 Task: Create a due date automation trigger when advanced on, on the monday of the week before a card is due add dates starting this month at 11:00 AM.
Action: Mouse moved to (983, 307)
Screenshot: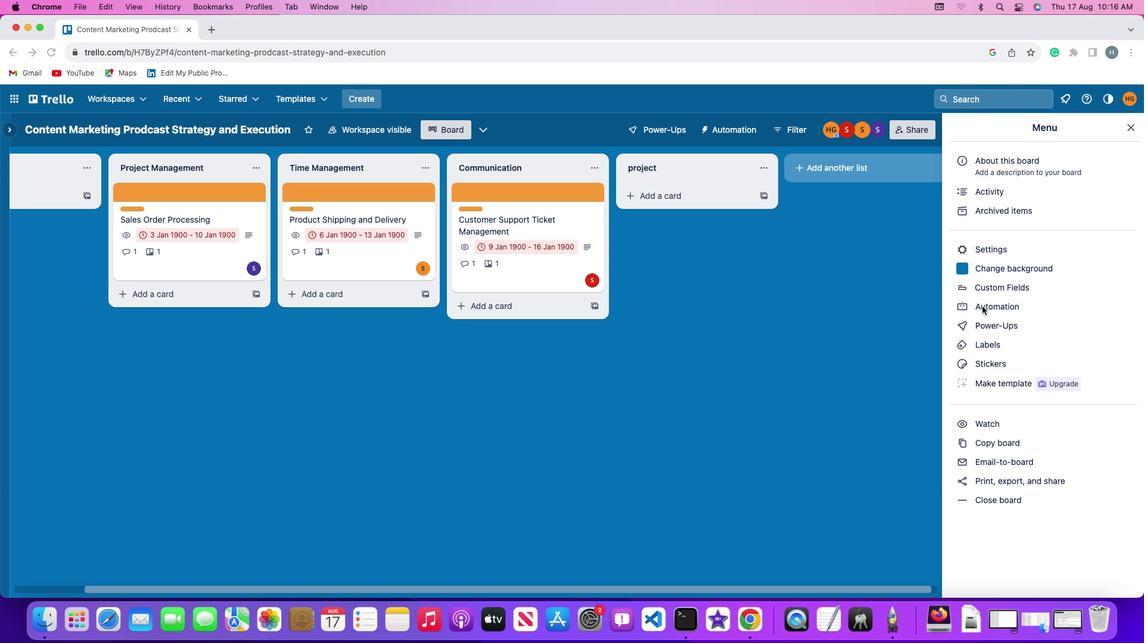 
Action: Mouse pressed left at (983, 307)
Screenshot: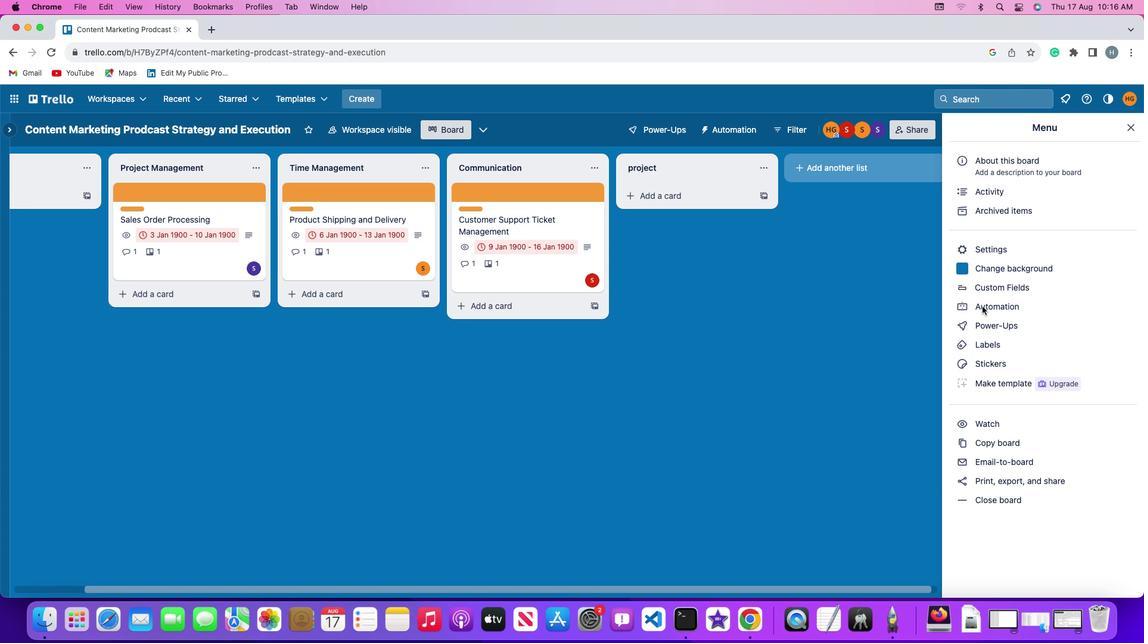 
Action: Mouse pressed left at (983, 307)
Screenshot: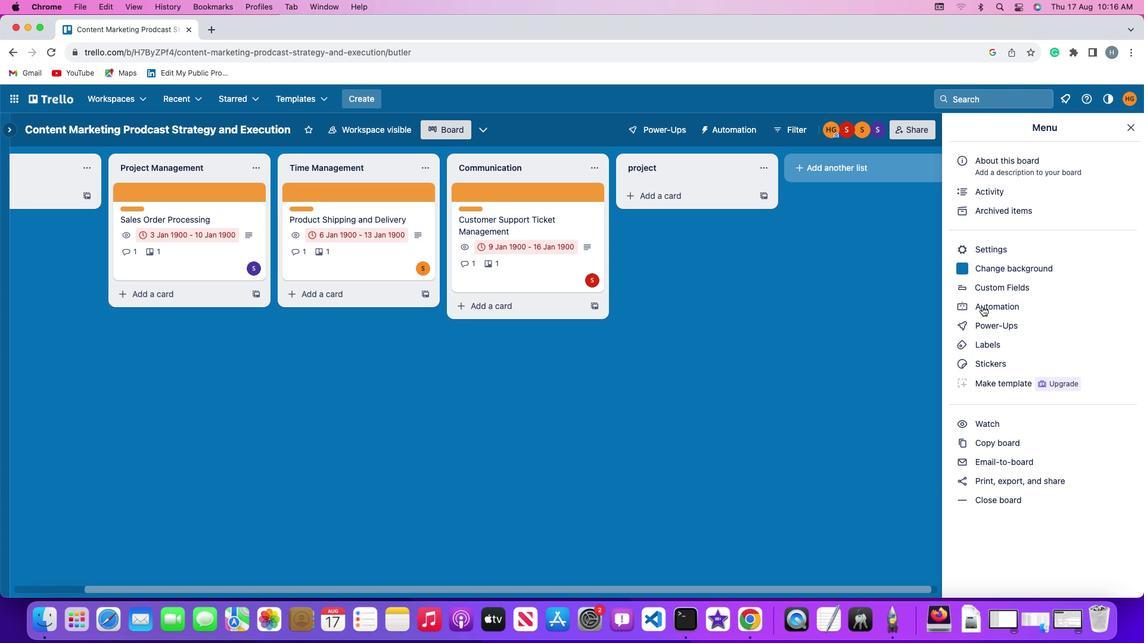 
Action: Mouse moved to (94, 282)
Screenshot: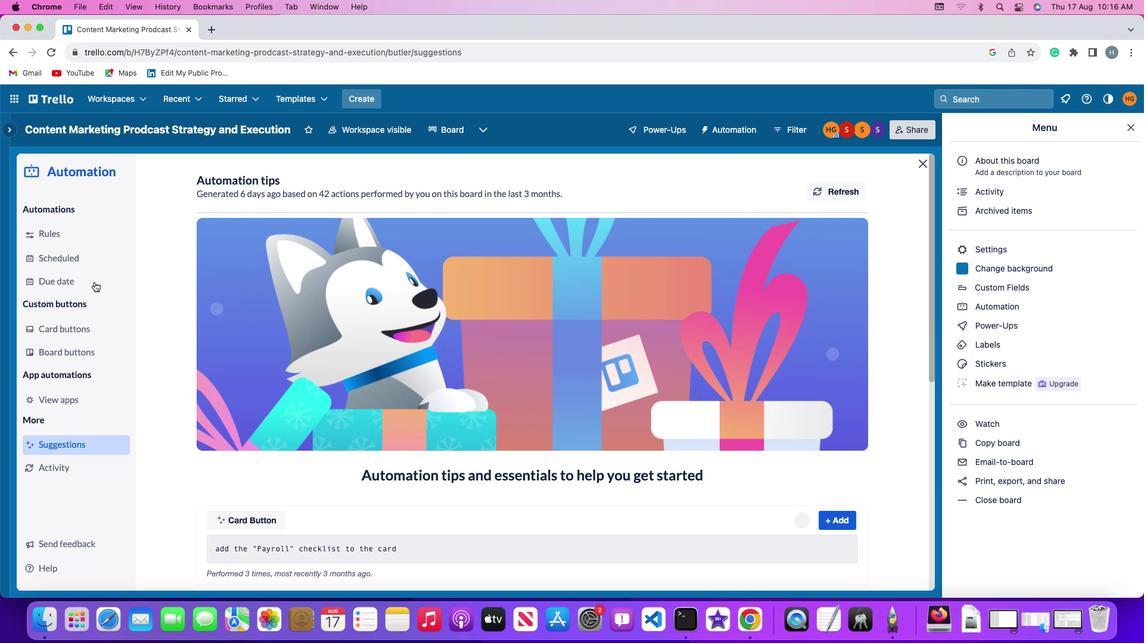 
Action: Mouse pressed left at (94, 282)
Screenshot: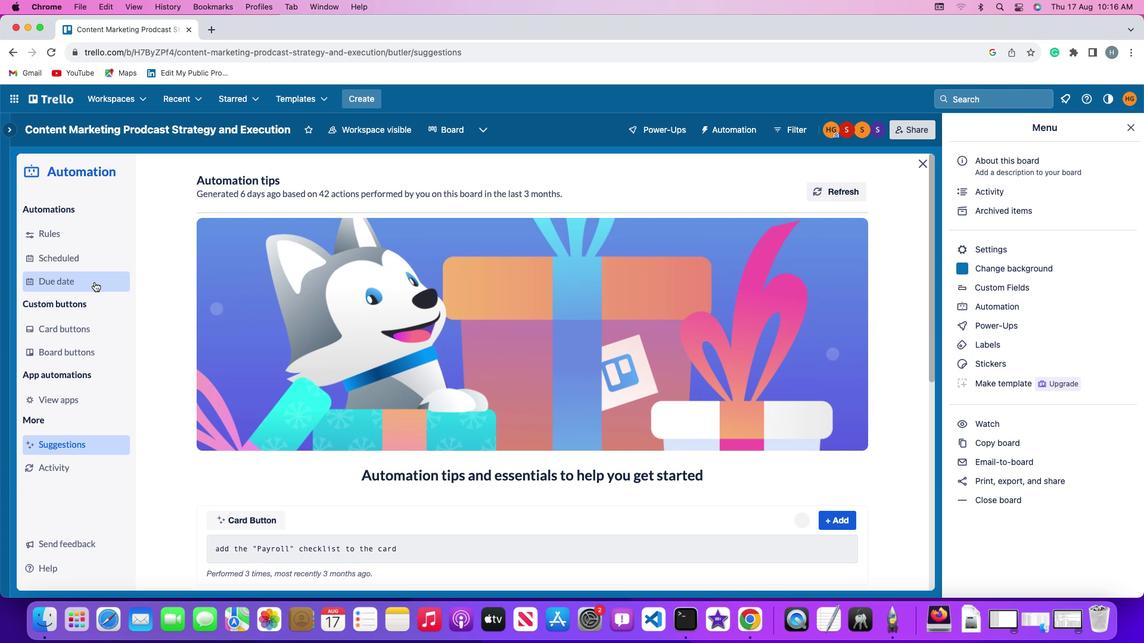 
Action: Mouse moved to (795, 186)
Screenshot: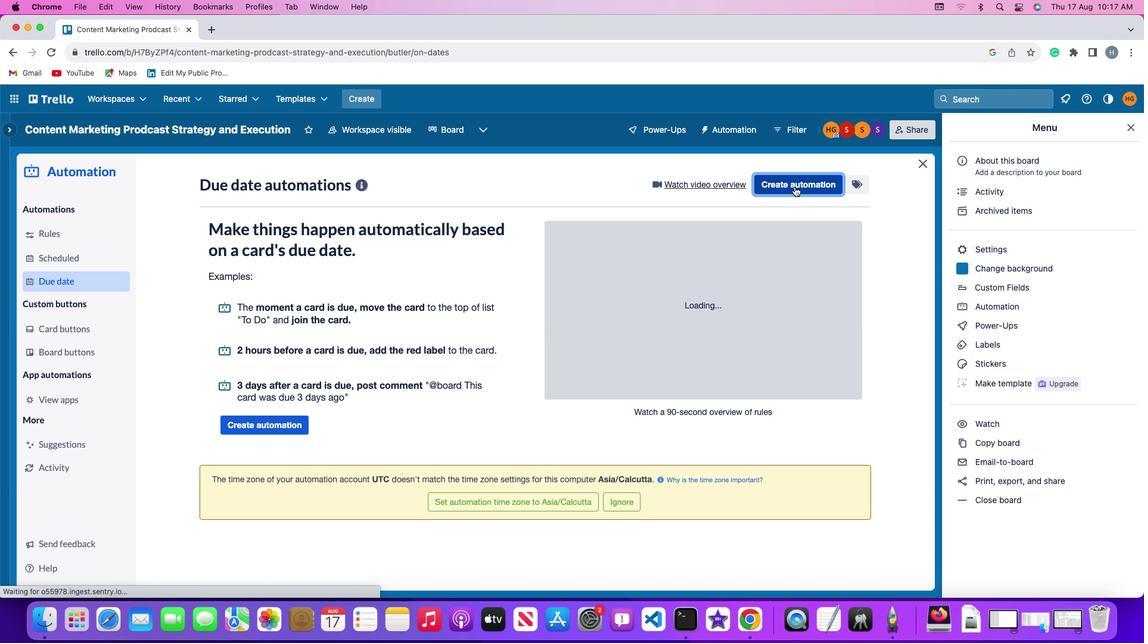 
Action: Mouse pressed left at (795, 186)
Screenshot: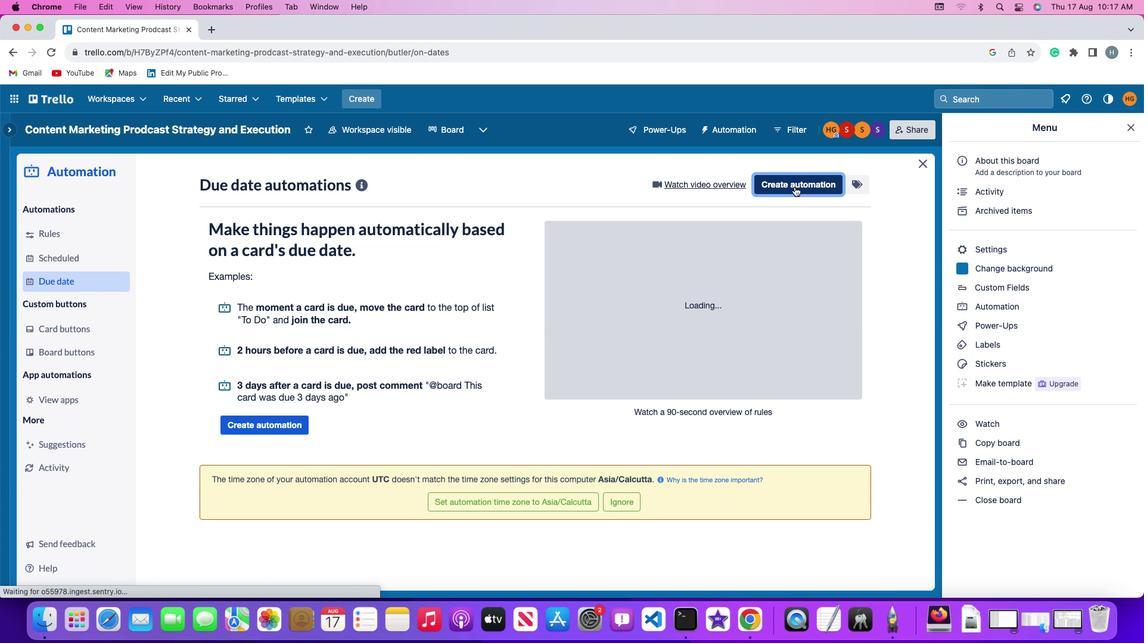 
Action: Mouse moved to (216, 296)
Screenshot: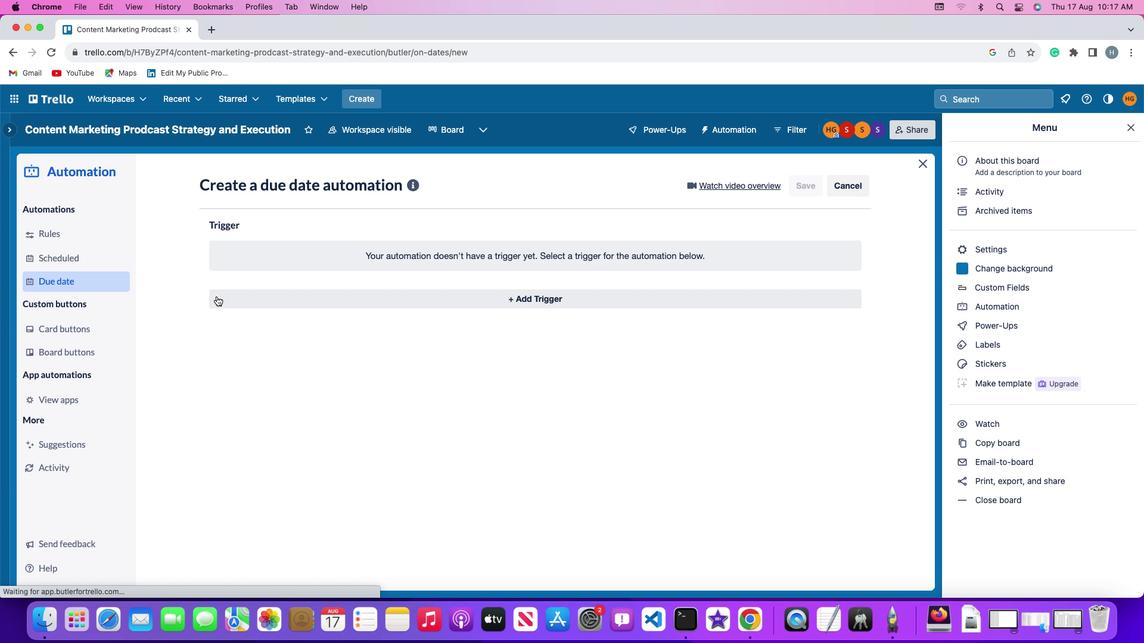 
Action: Mouse pressed left at (216, 296)
Screenshot: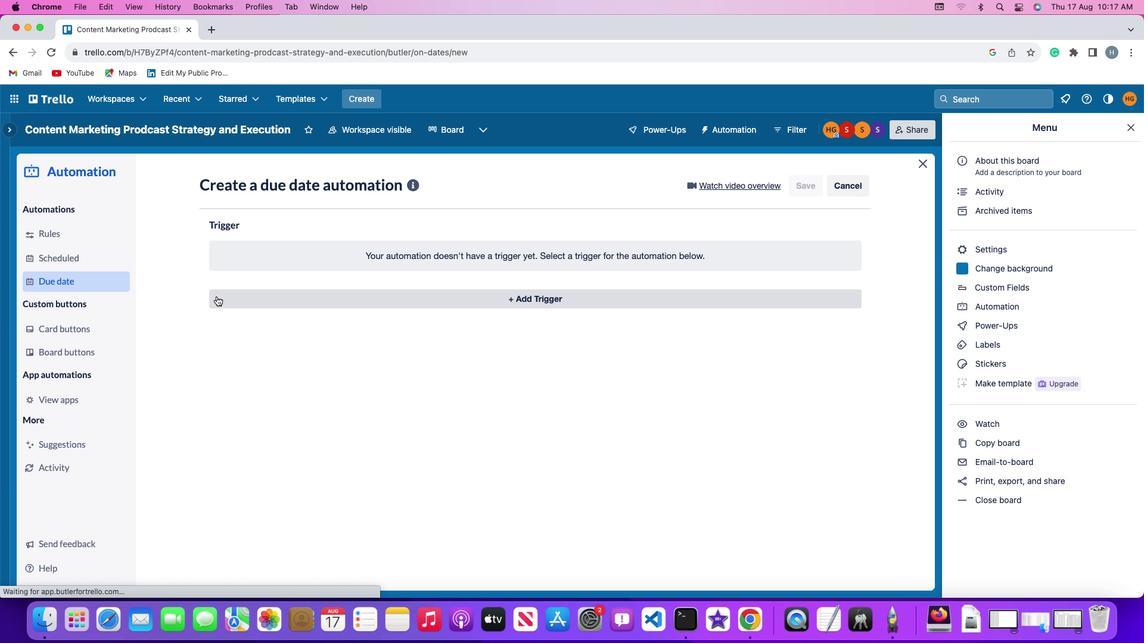 
Action: Mouse moved to (247, 518)
Screenshot: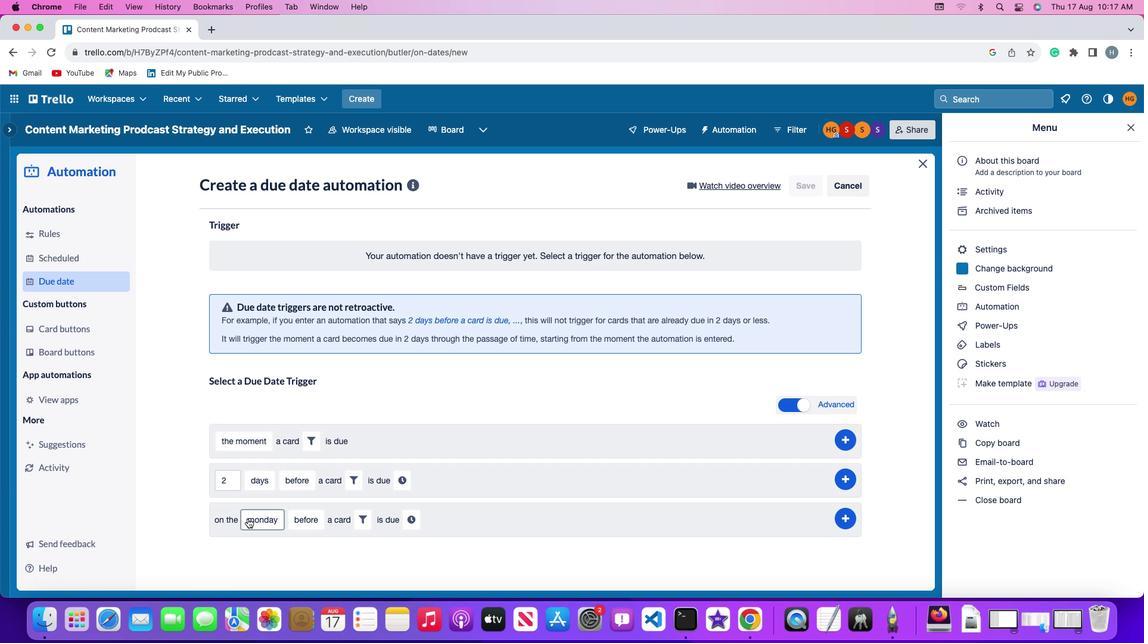 
Action: Mouse pressed left at (247, 518)
Screenshot: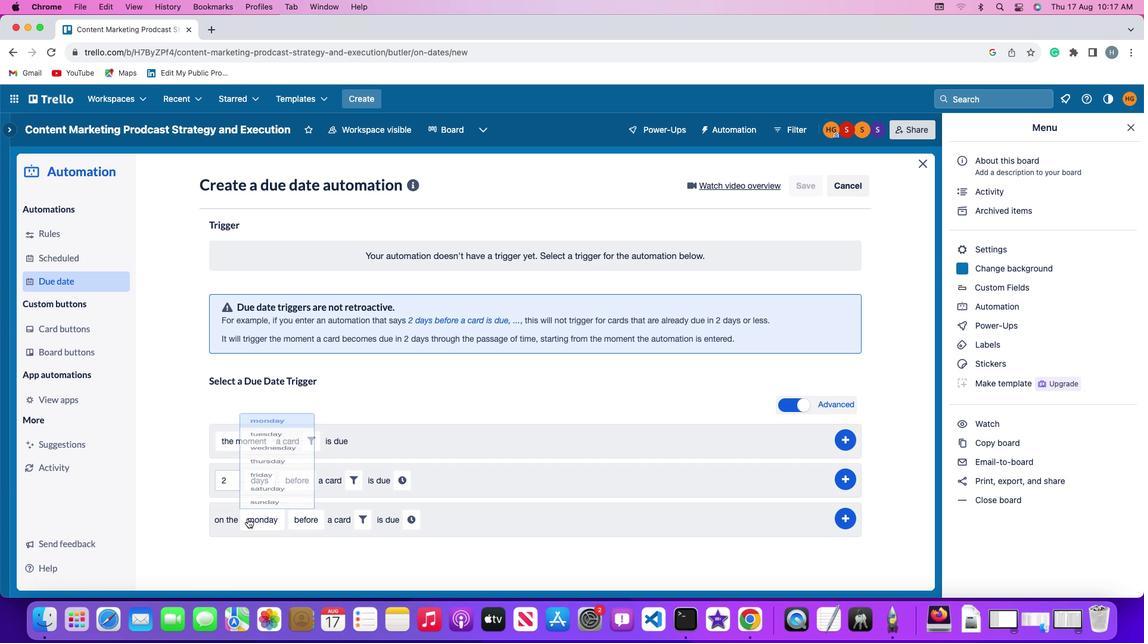 
Action: Mouse moved to (277, 351)
Screenshot: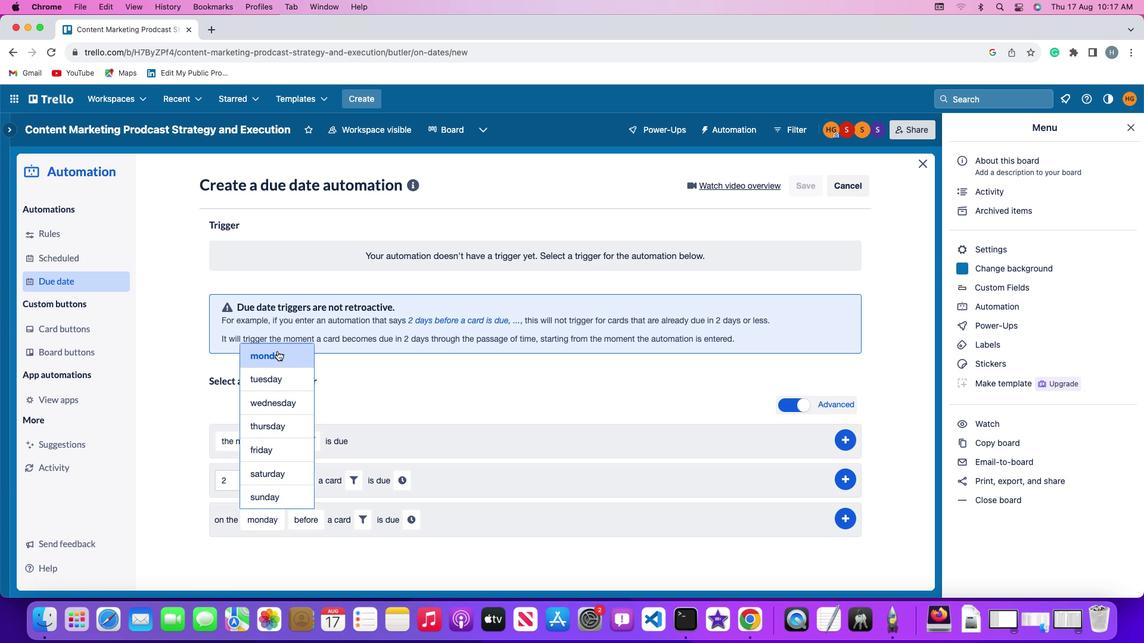 
Action: Mouse pressed left at (277, 351)
Screenshot: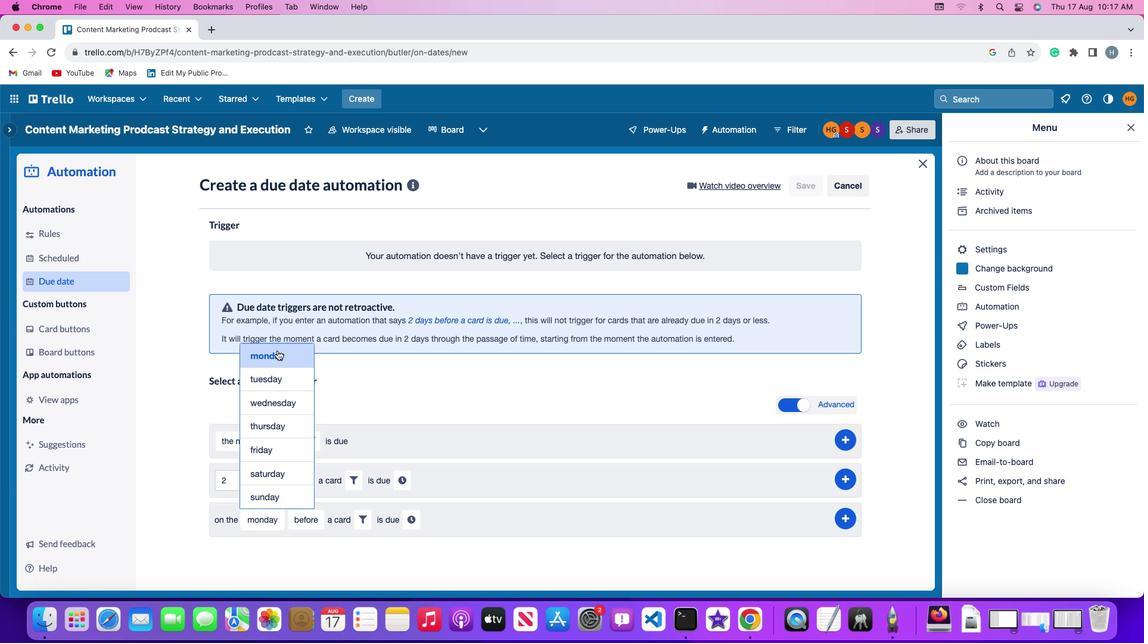 
Action: Mouse moved to (302, 521)
Screenshot: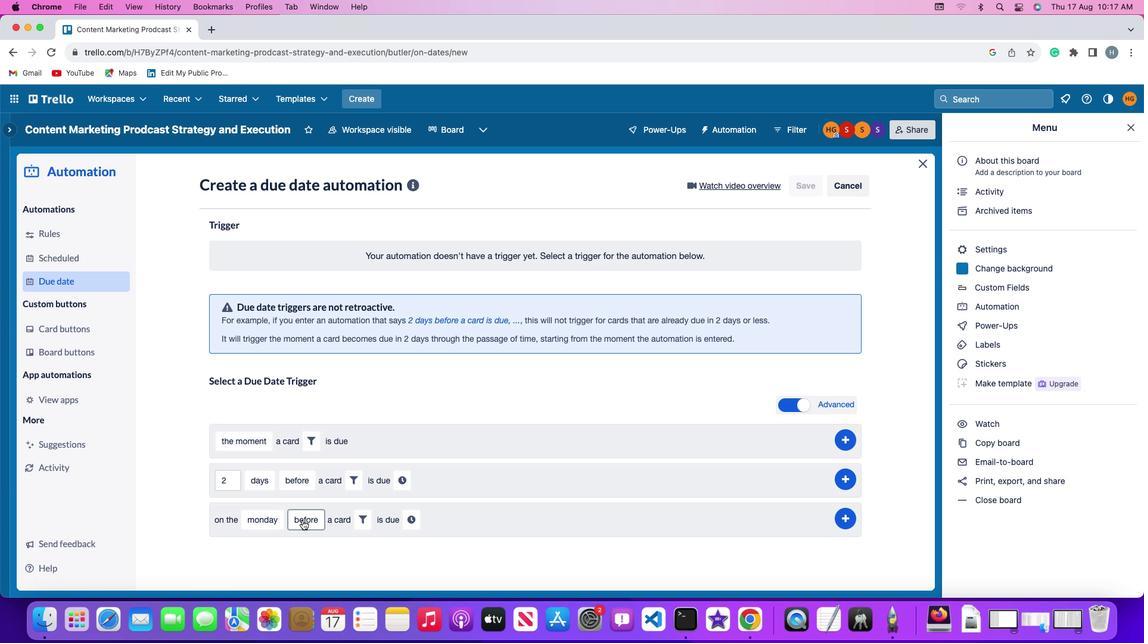 
Action: Mouse pressed left at (302, 521)
Screenshot: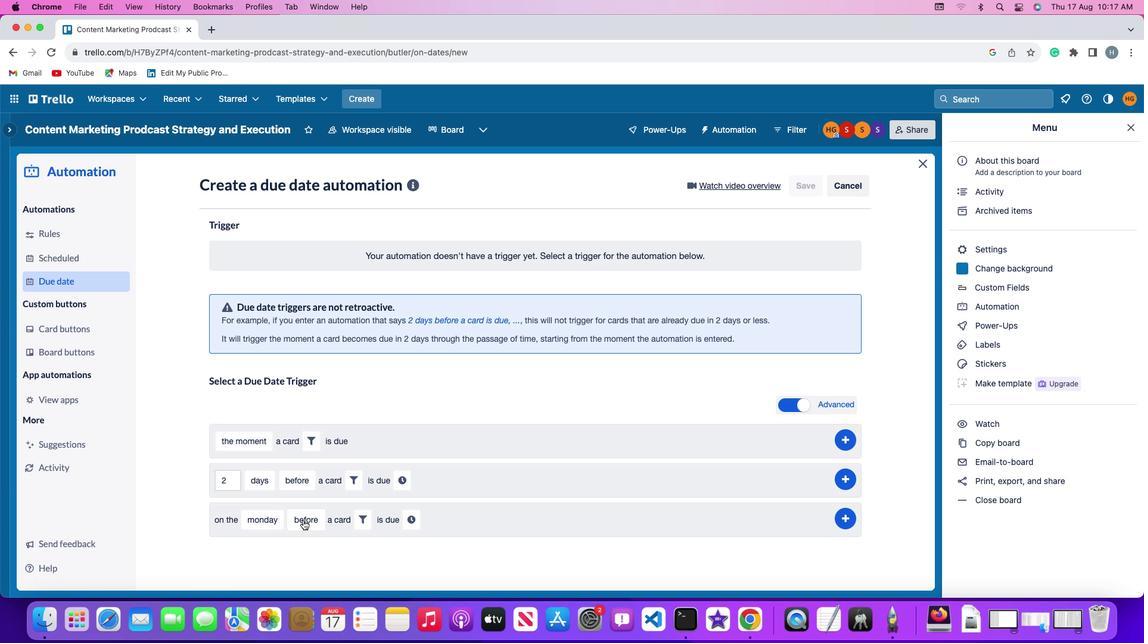 
Action: Mouse moved to (313, 495)
Screenshot: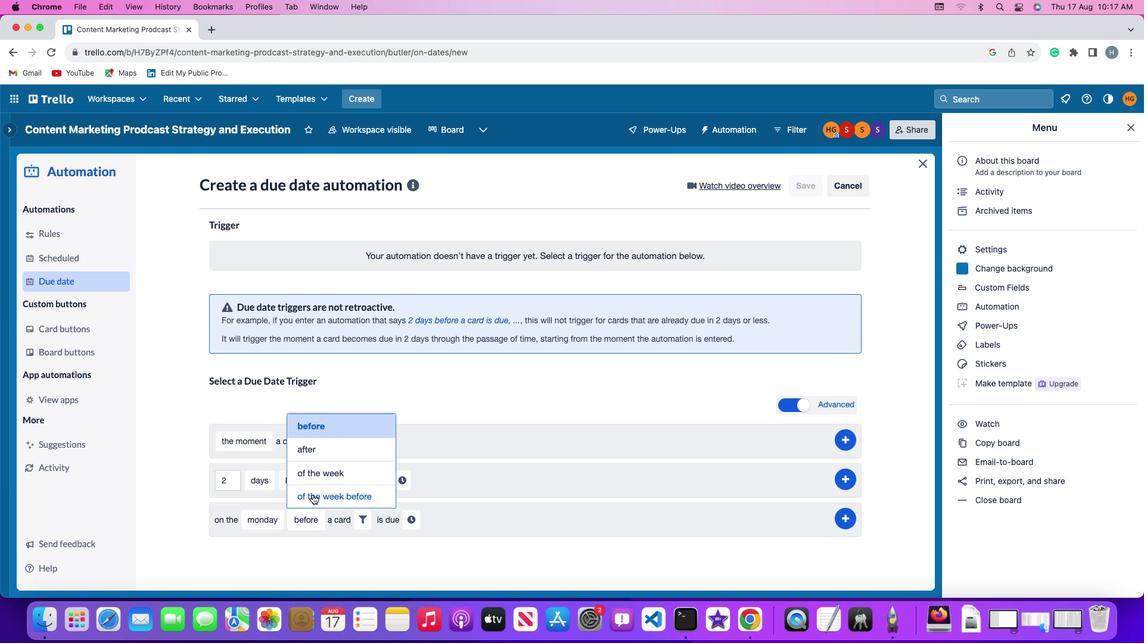 
Action: Mouse pressed left at (313, 495)
Screenshot: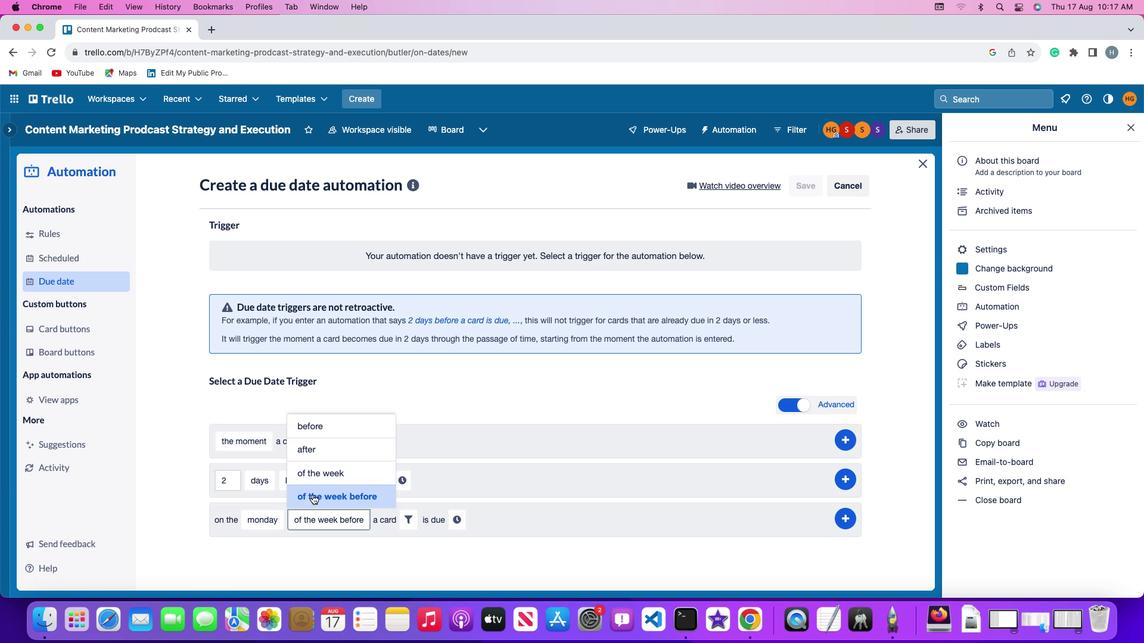 
Action: Mouse moved to (410, 524)
Screenshot: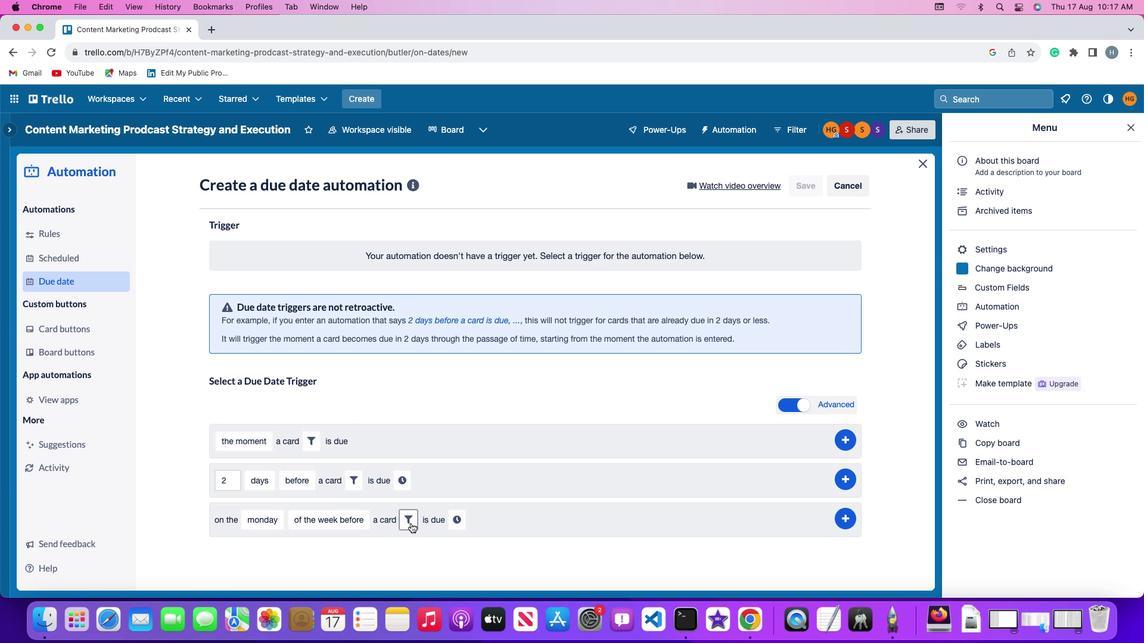 
Action: Mouse pressed left at (410, 524)
Screenshot: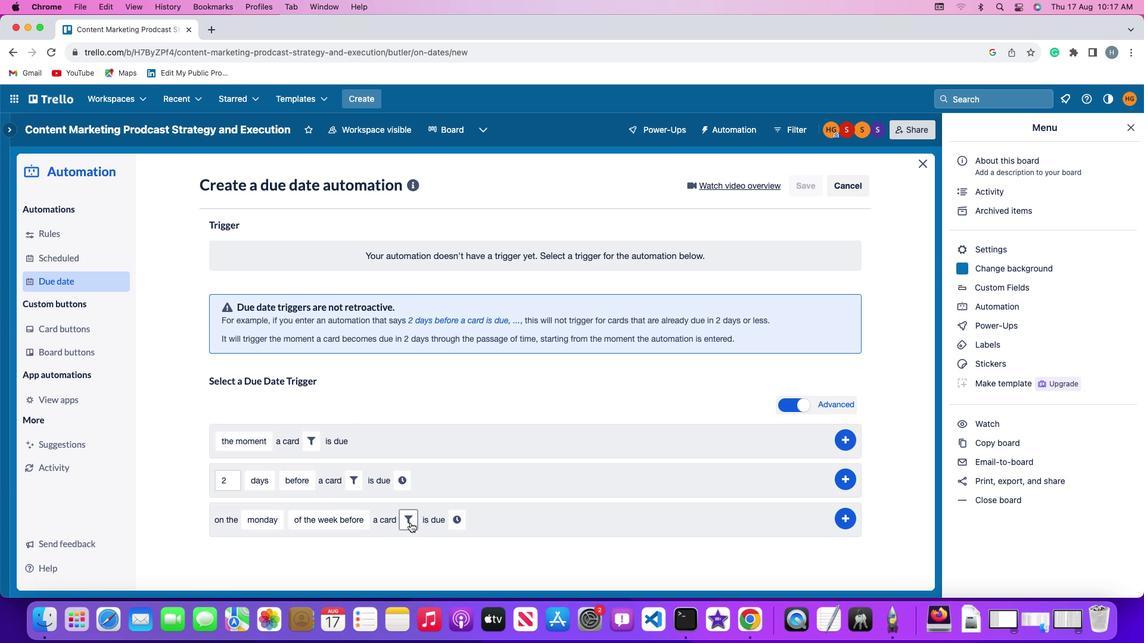 
Action: Mouse moved to (479, 554)
Screenshot: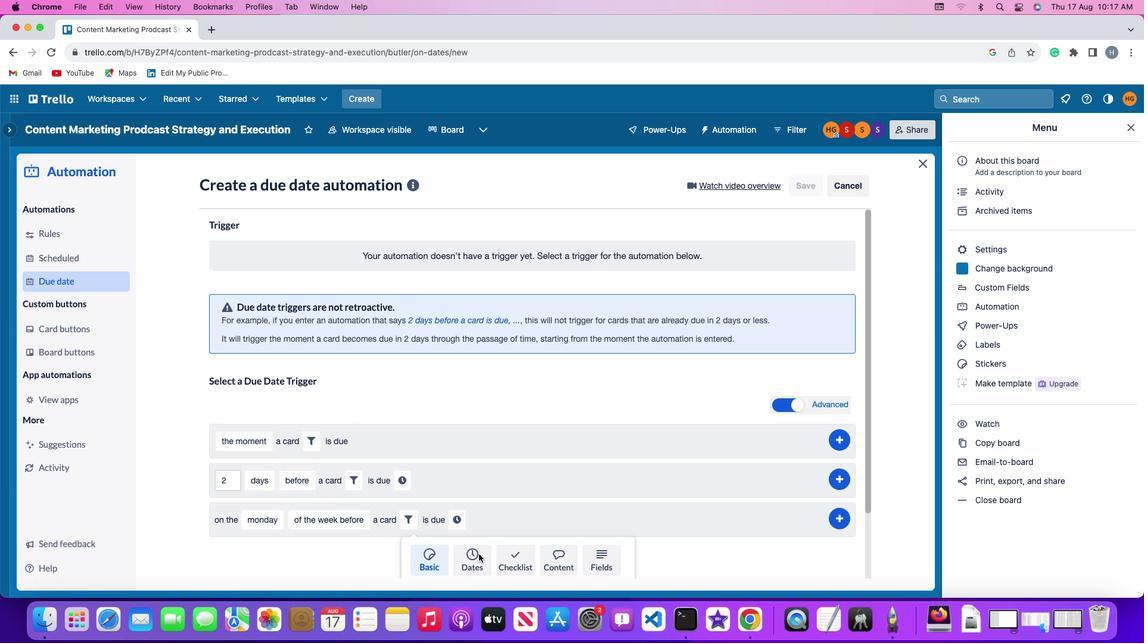 
Action: Mouse pressed left at (479, 554)
Screenshot: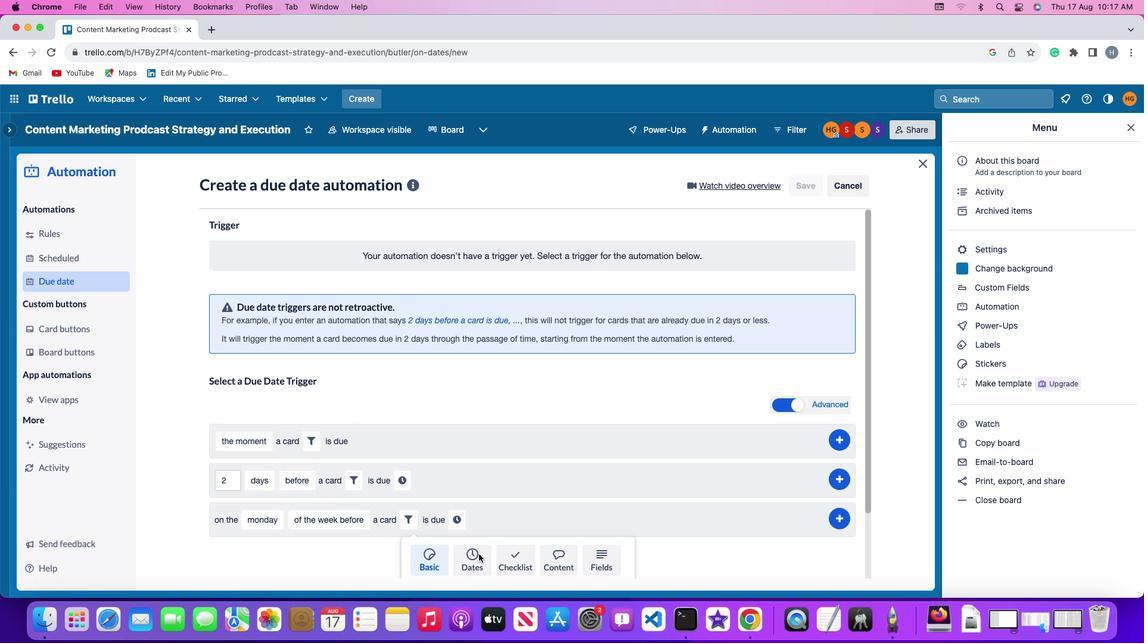 
Action: Mouse moved to (358, 553)
Screenshot: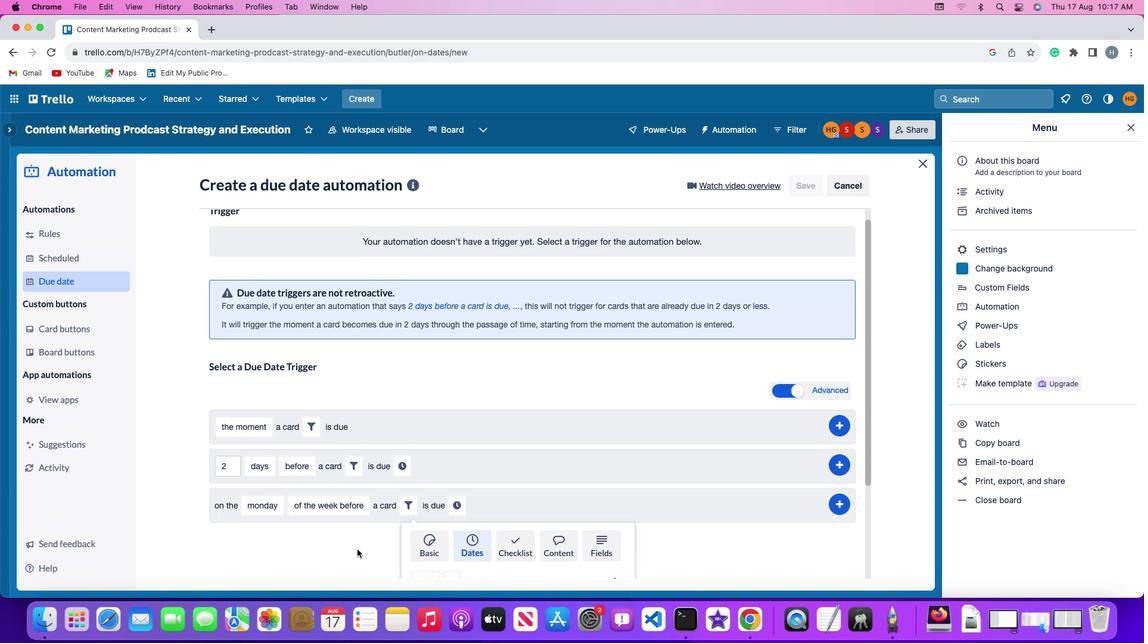 
Action: Mouse scrolled (358, 553) with delta (0, 0)
Screenshot: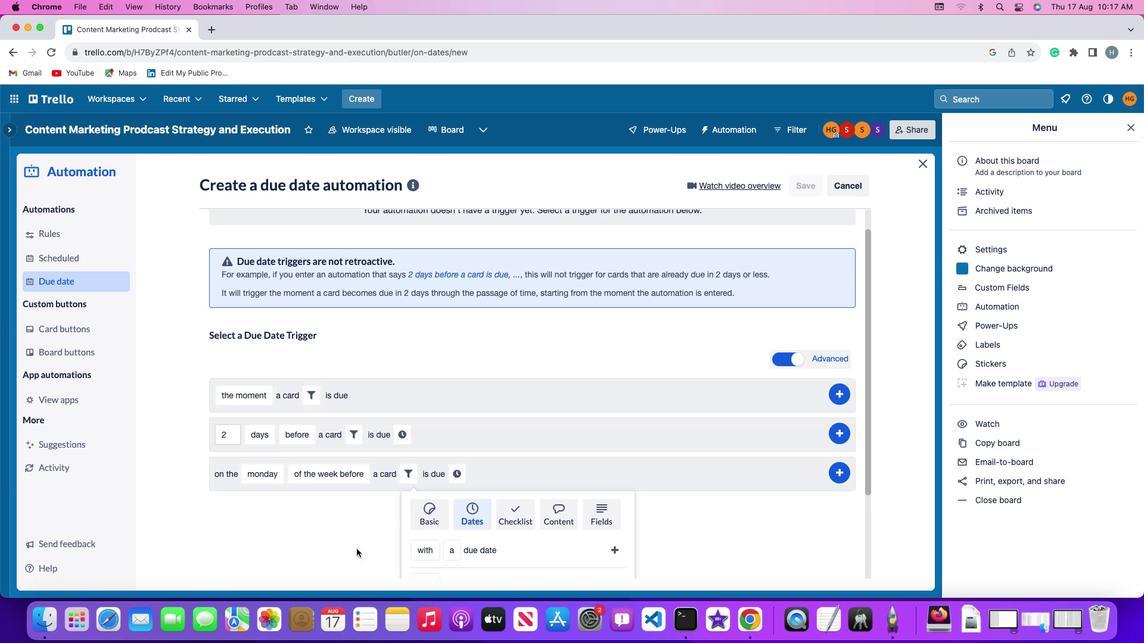
Action: Mouse scrolled (358, 553) with delta (0, 0)
Screenshot: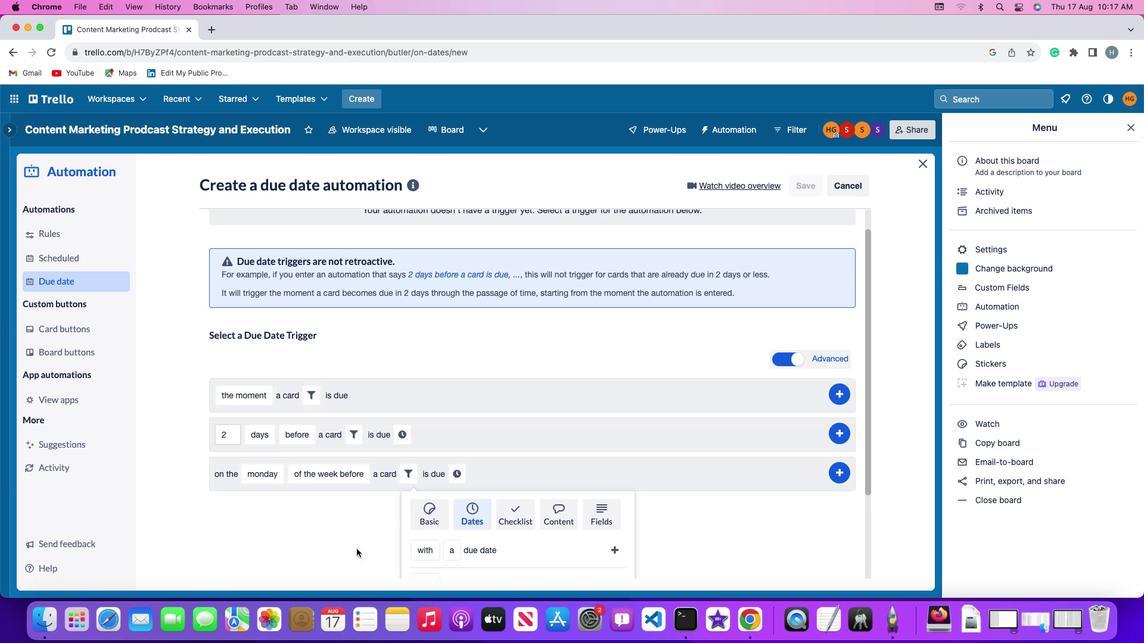 
Action: Mouse moved to (358, 553)
Screenshot: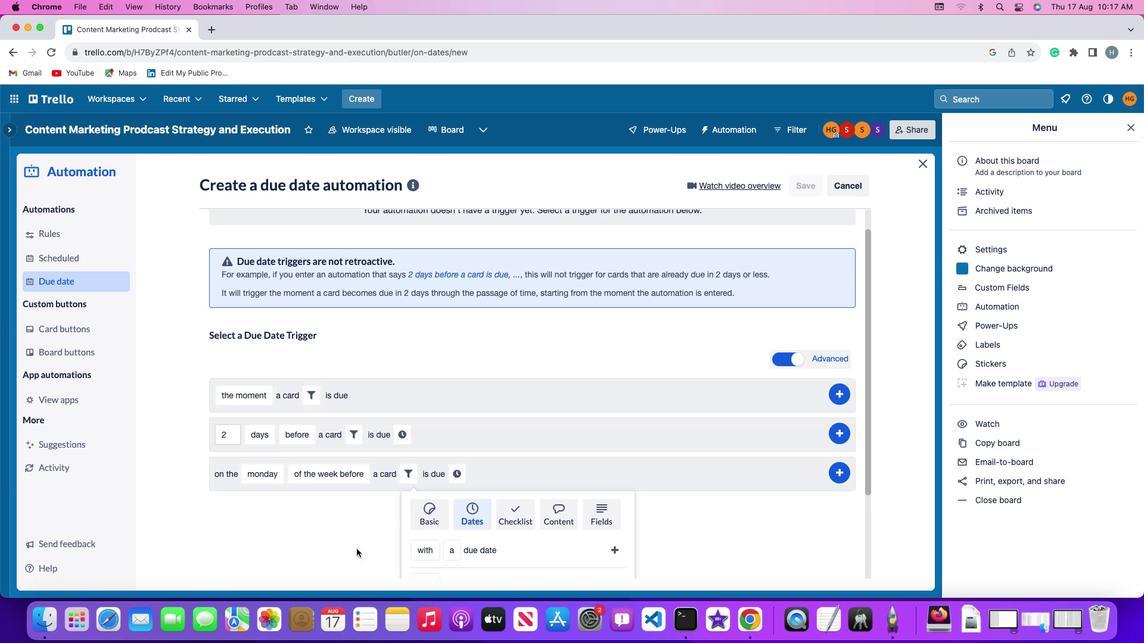 
Action: Mouse scrolled (358, 553) with delta (0, -1)
Screenshot: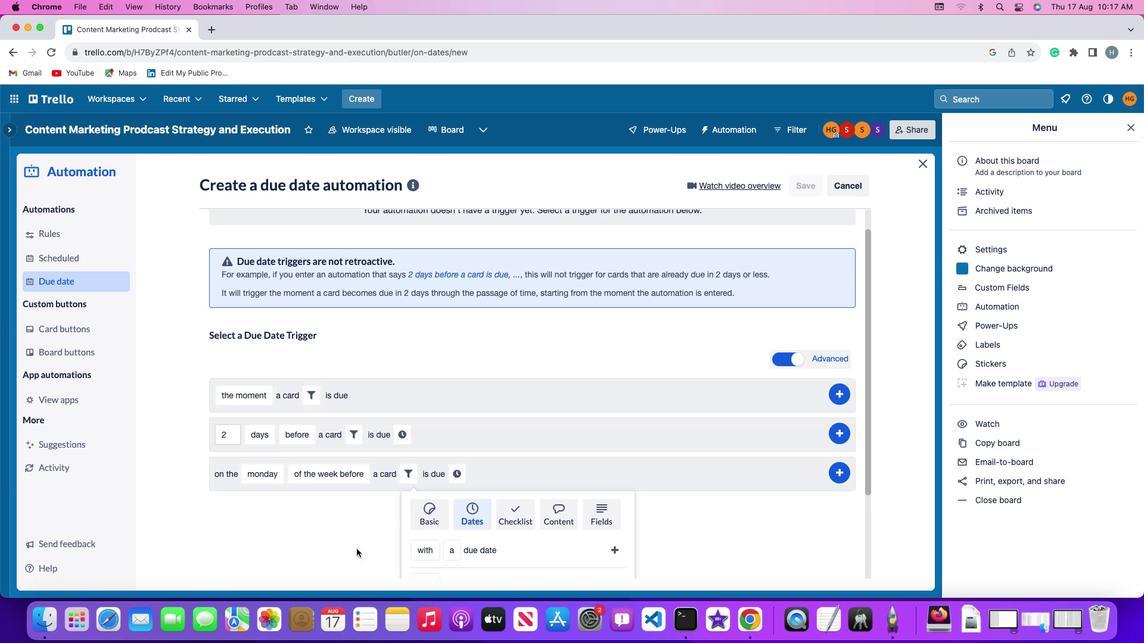 
Action: Mouse moved to (358, 552)
Screenshot: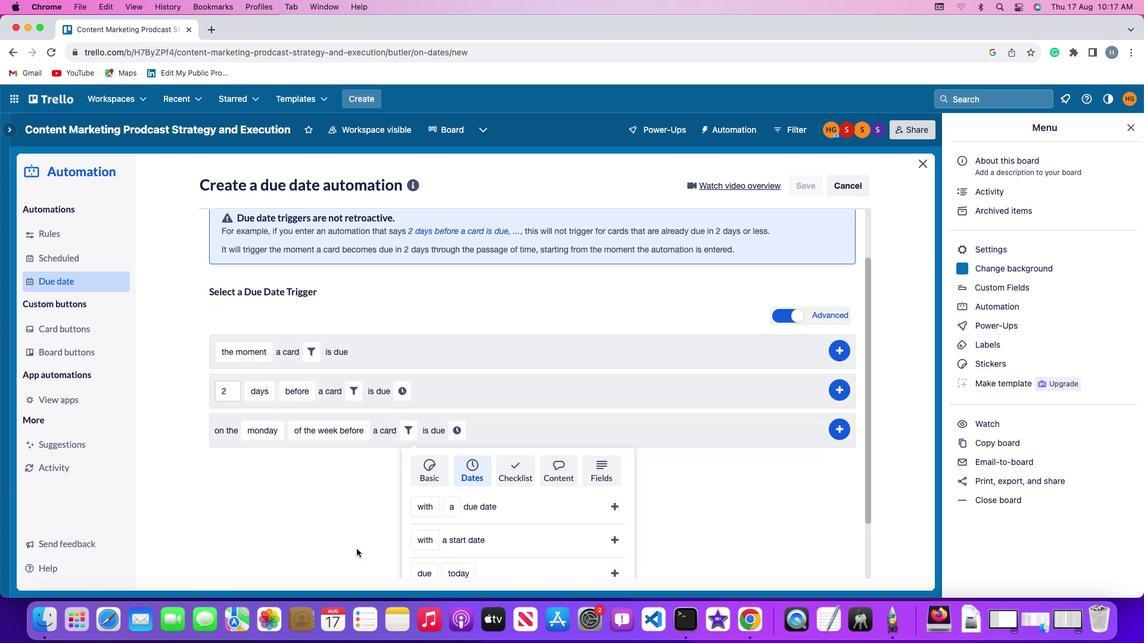 
Action: Mouse scrolled (358, 552) with delta (0, -2)
Screenshot: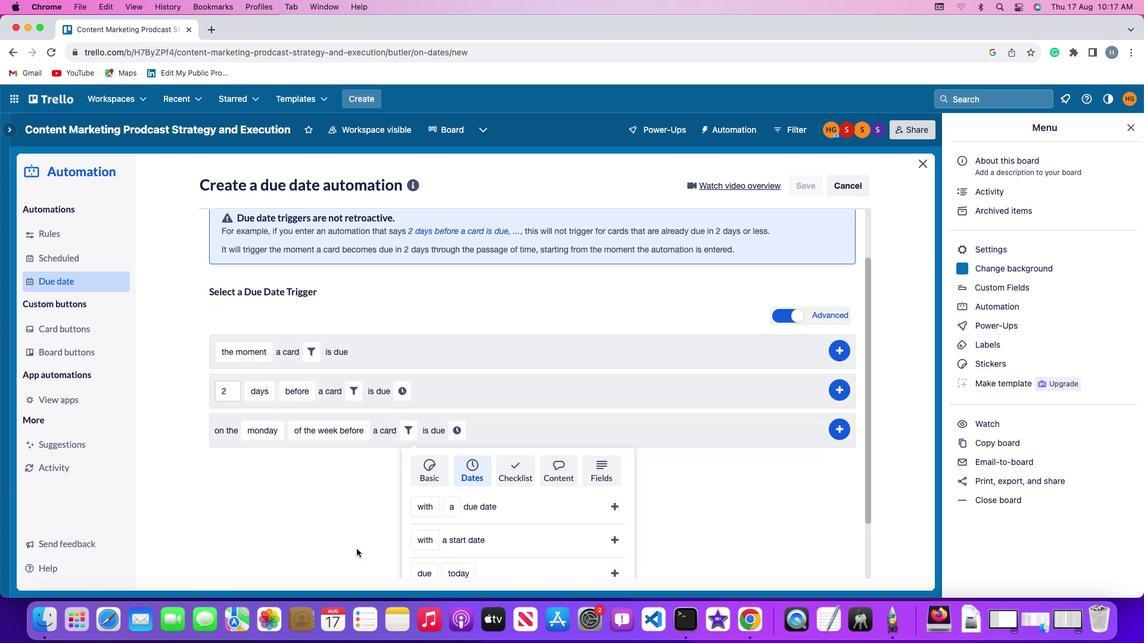 
Action: Mouse moved to (356, 549)
Screenshot: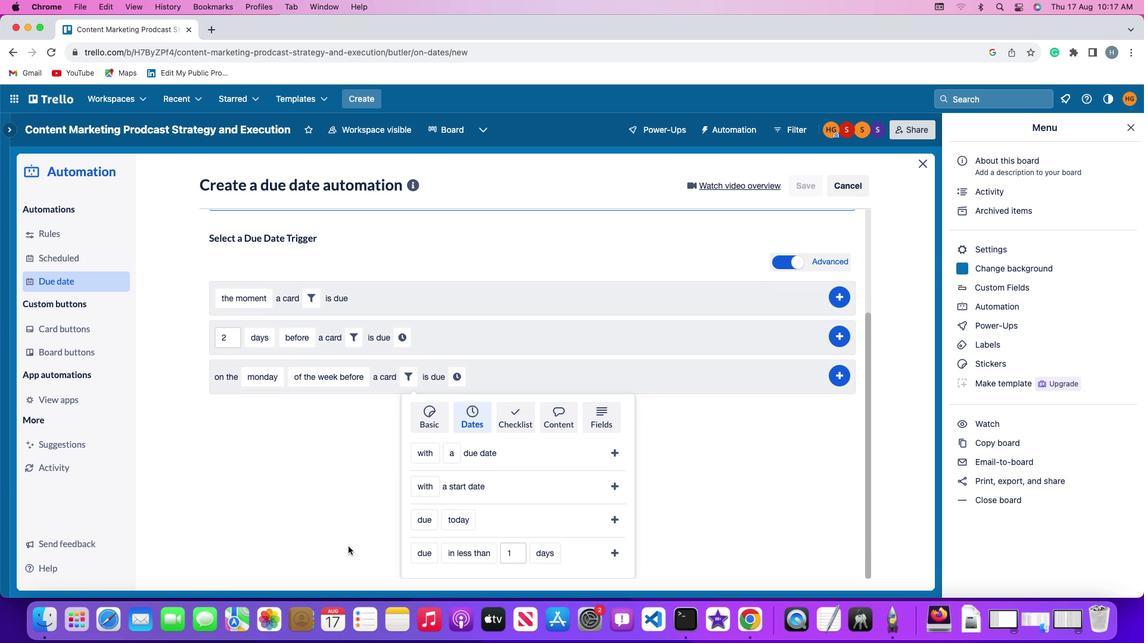 
Action: Mouse scrolled (356, 549) with delta (0, 0)
Screenshot: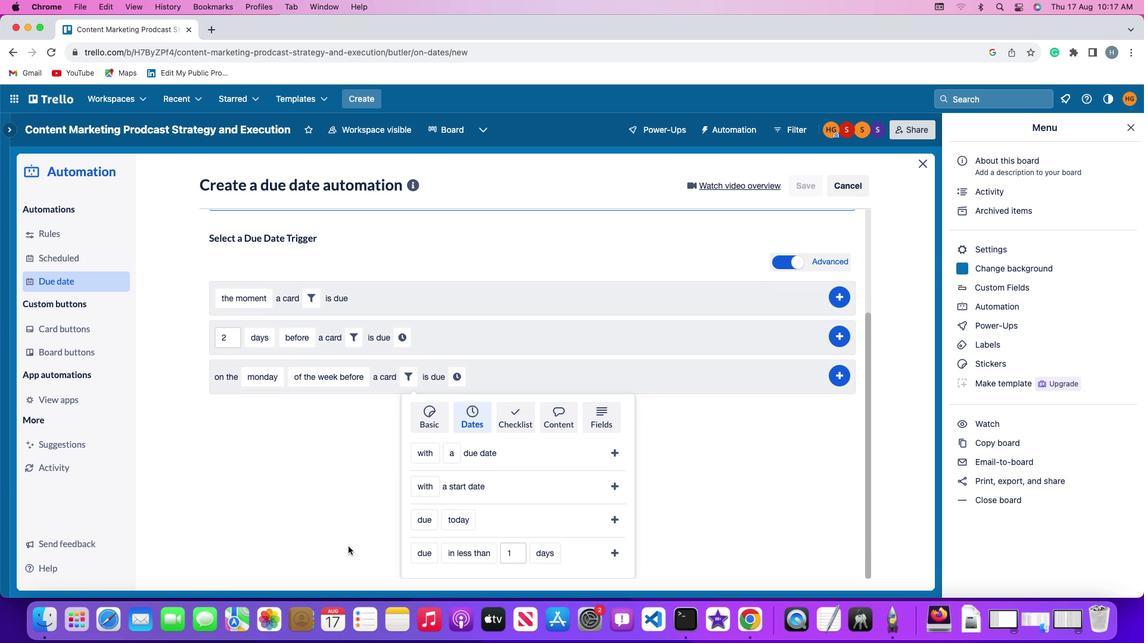 
Action: Mouse scrolled (356, 549) with delta (0, 0)
Screenshot: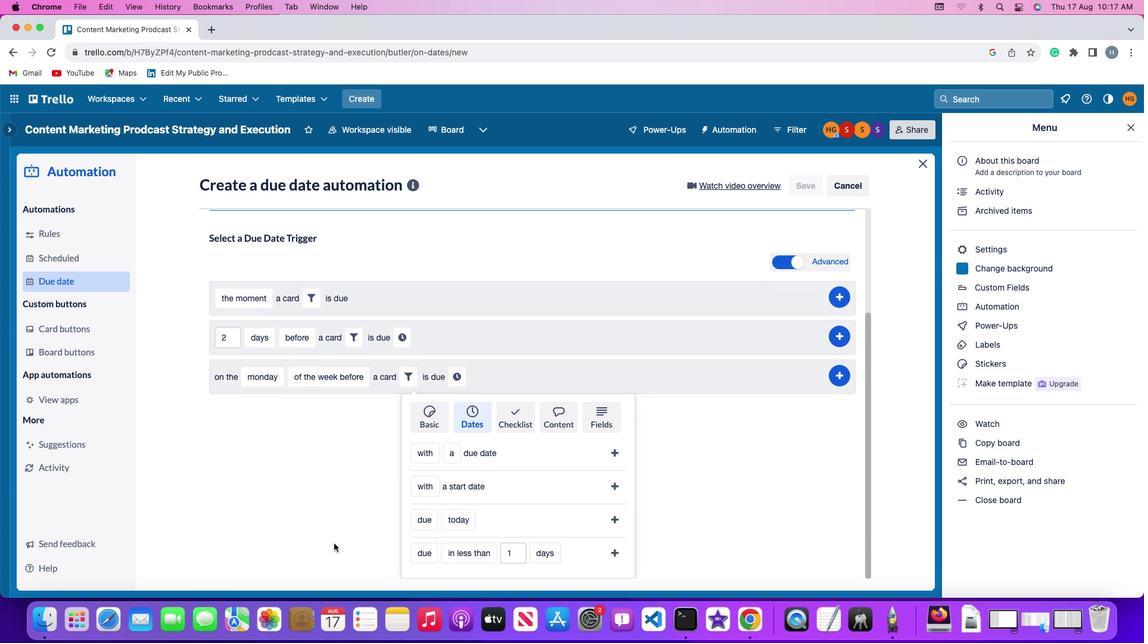 
Action: Mouse scrolled (356, 549) with delta (0, -1)
Screenshot: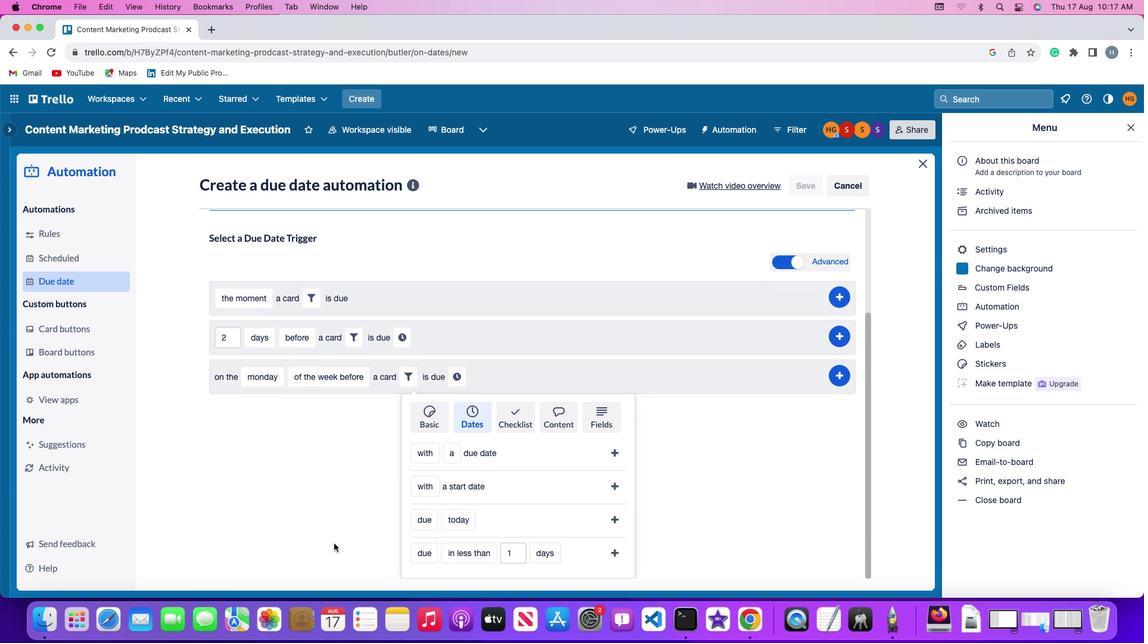 
Action: Mouse scrolled (356, 549) with delta (0, -2)
Screenshot: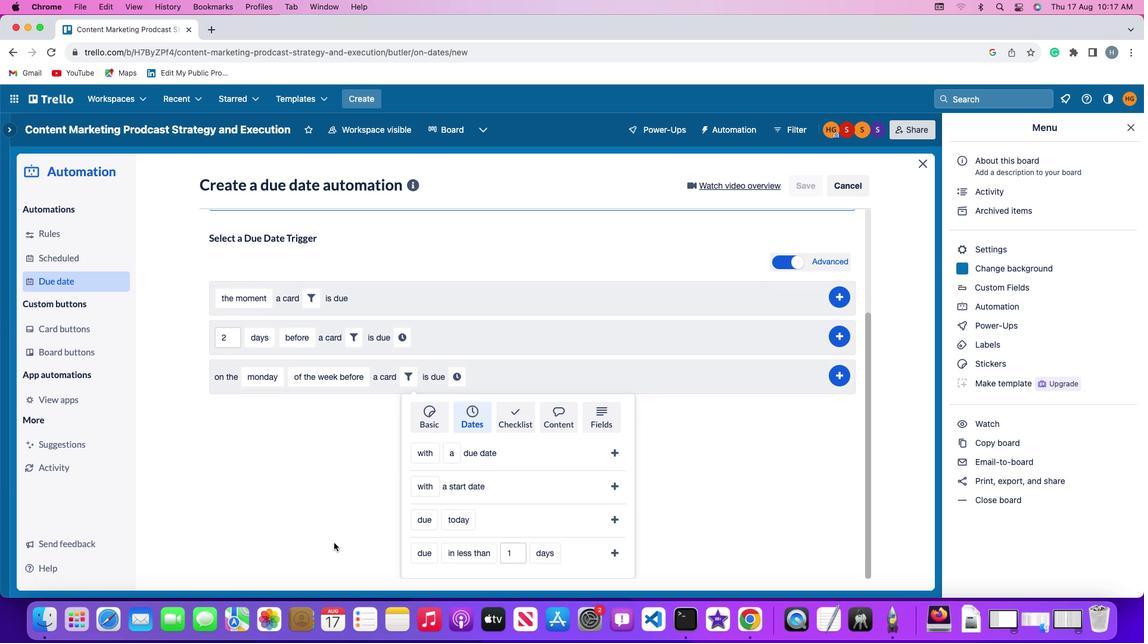
Action: Mouse moved to (355, 548)
Screenshot: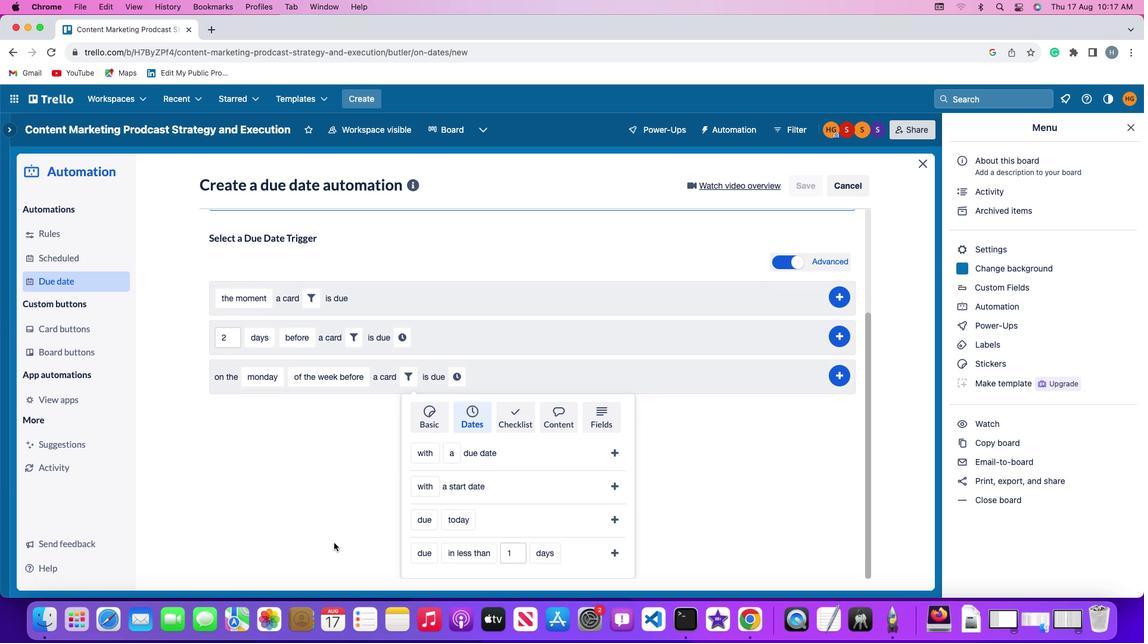 
Action: Mouse scrolled (355, 548) with delta (0, -3)
Screenshot: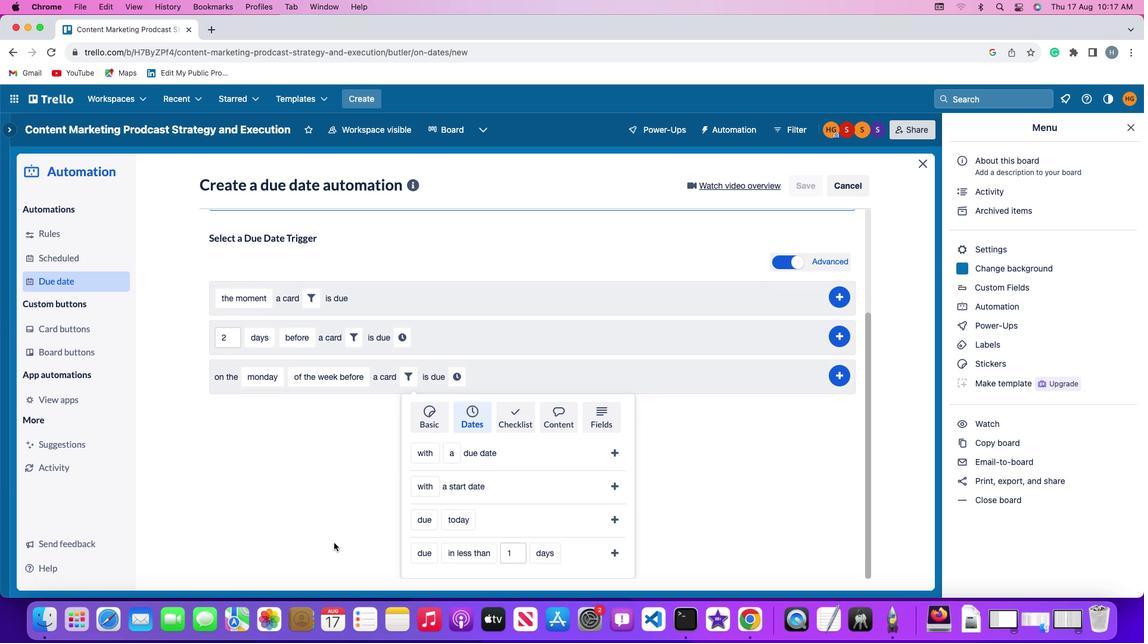 
Action: Mouse moved to (437, 522)
Screenshot: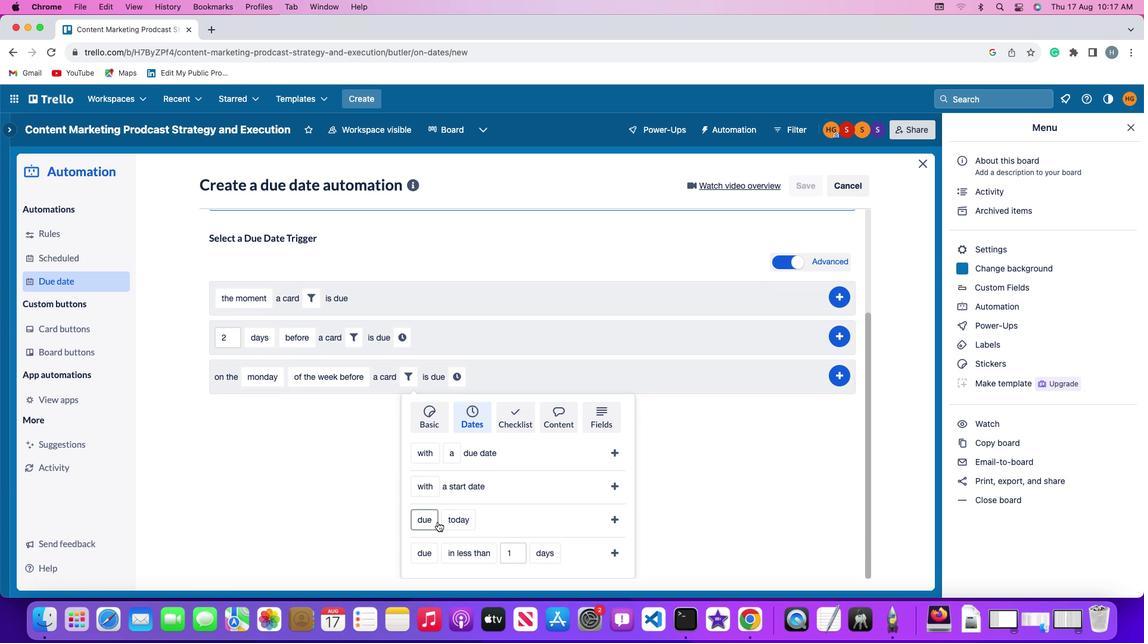 
Action: Mouse pressed left at (437, 522)
Screenshot: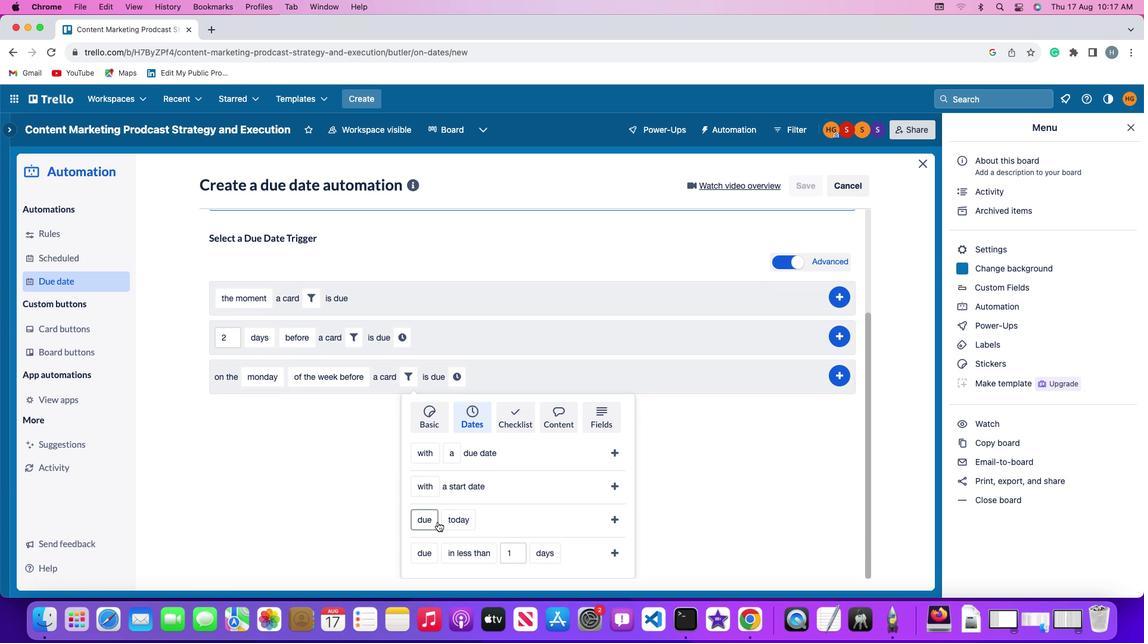 
Action: Mouse moved to (442, 474)
Screenshot: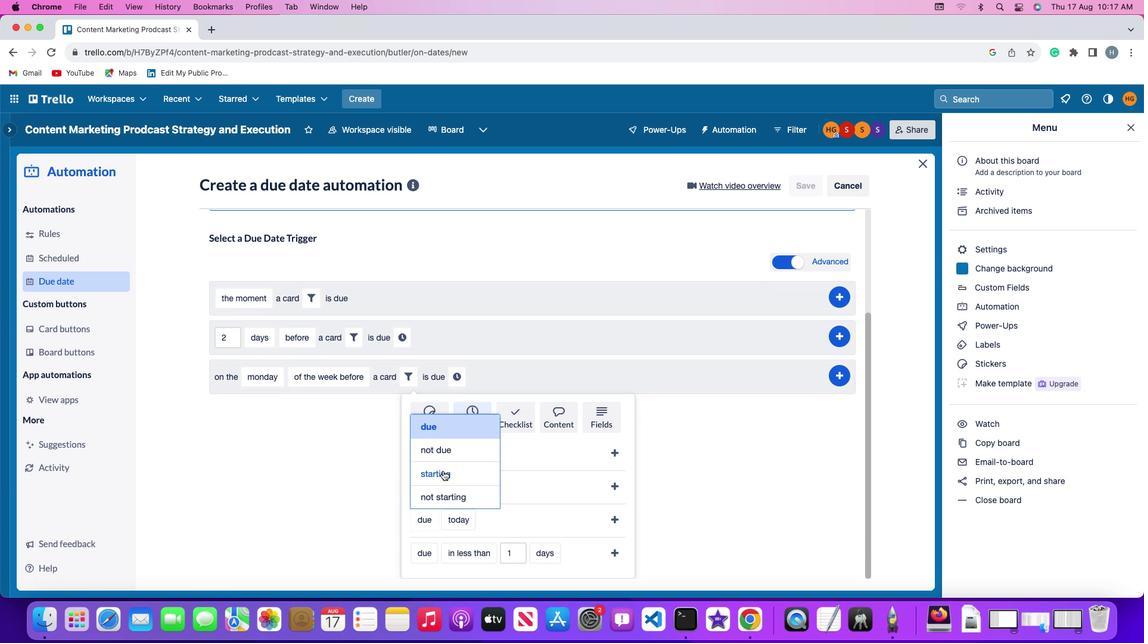 
Action: Mouse pressed left at (442, 474)
Screenshot: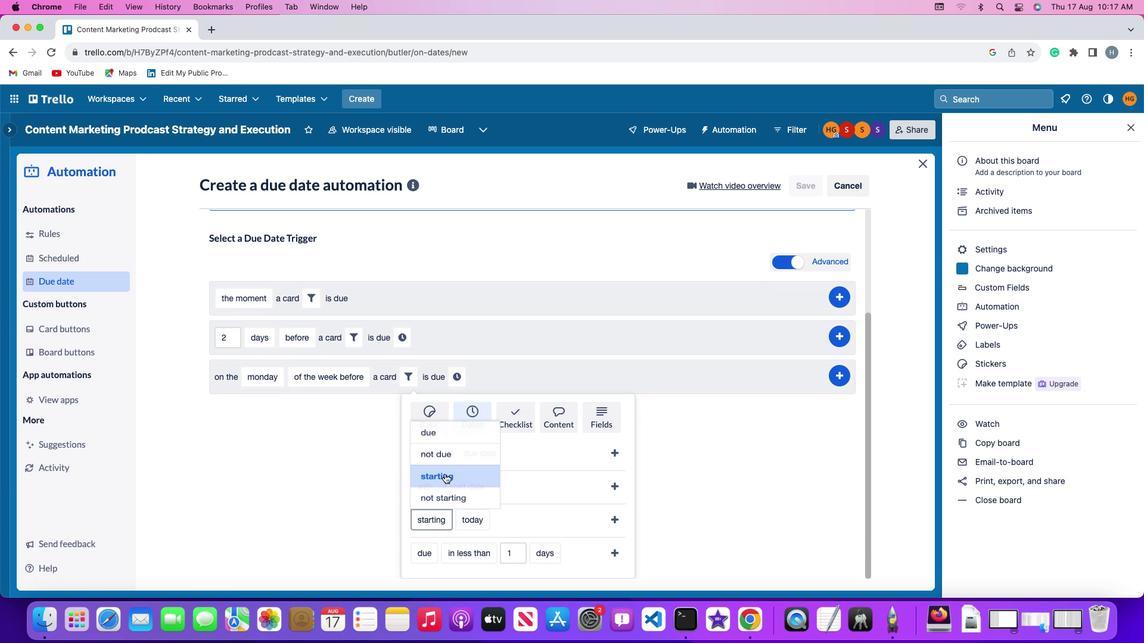 
Action: Mouse moved to (474, 522)
Screenshot: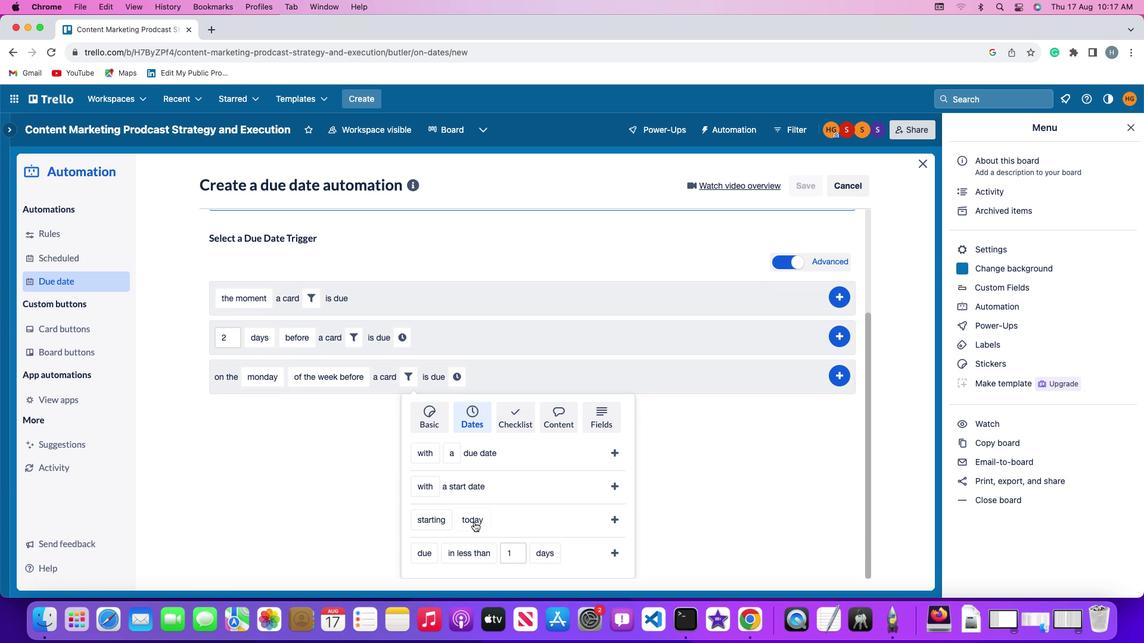 
Action: Mouse pressed left at (474, 522)
Screenshot: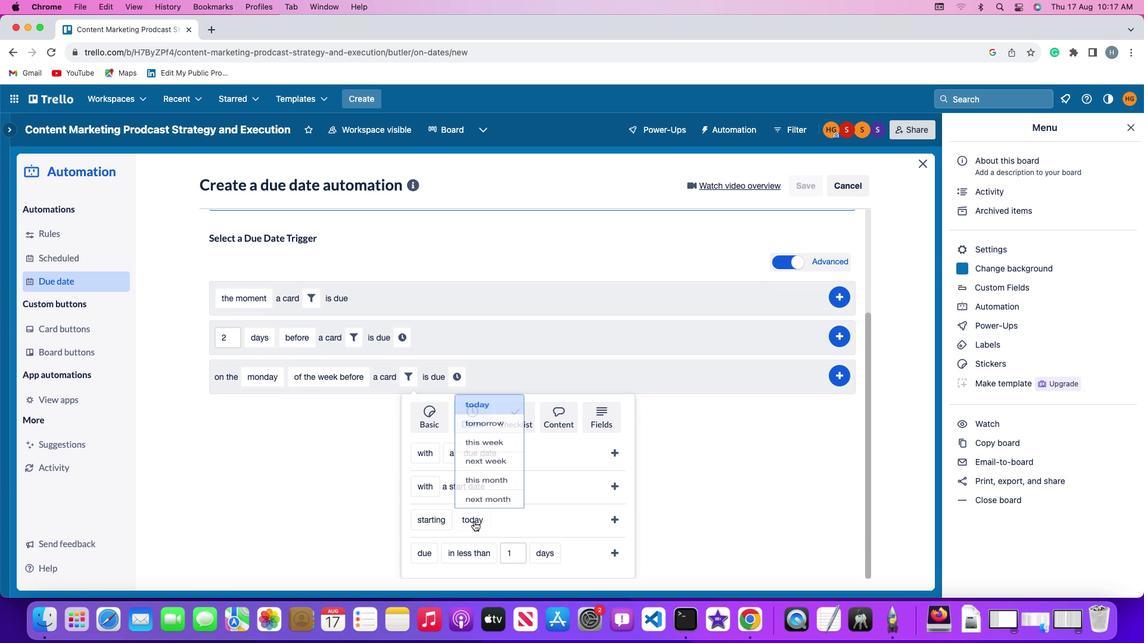
Action: Mouse moved to (483, 474)
Screenshot: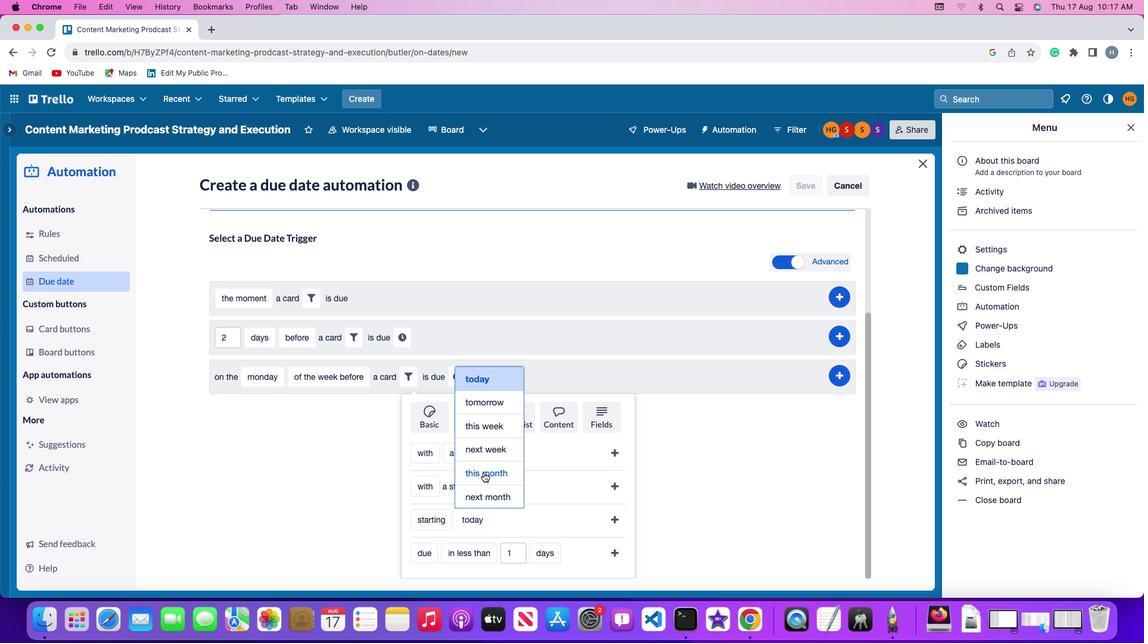 
Action: Mouse pressed left at (483, 474)
Screenshot: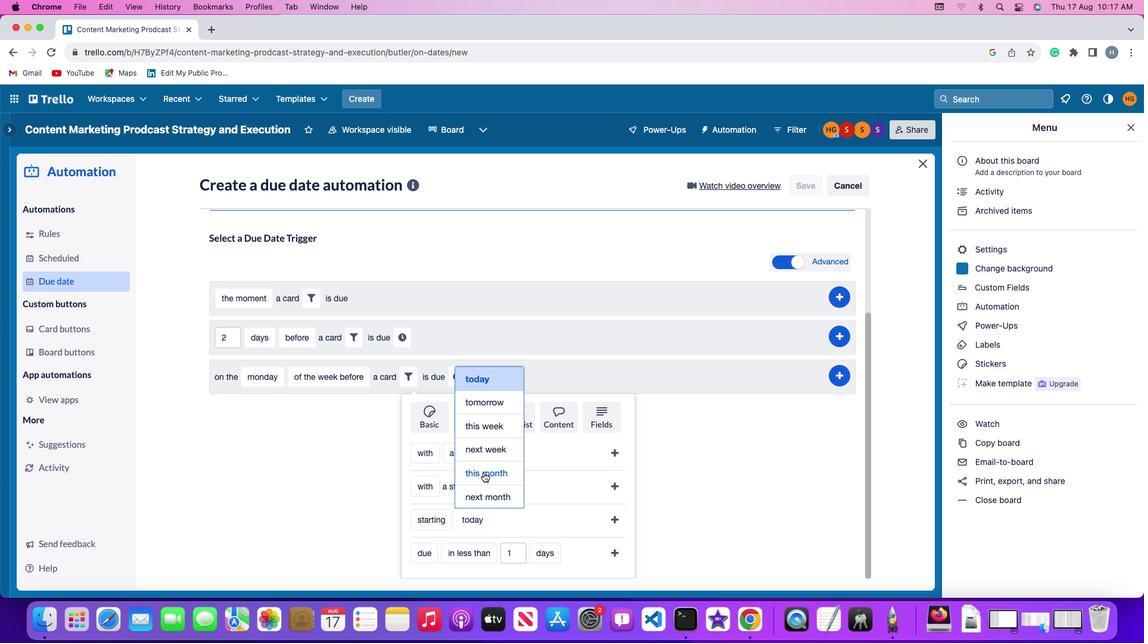 
Action: Mouse moved to (613, 516)
Screenshot: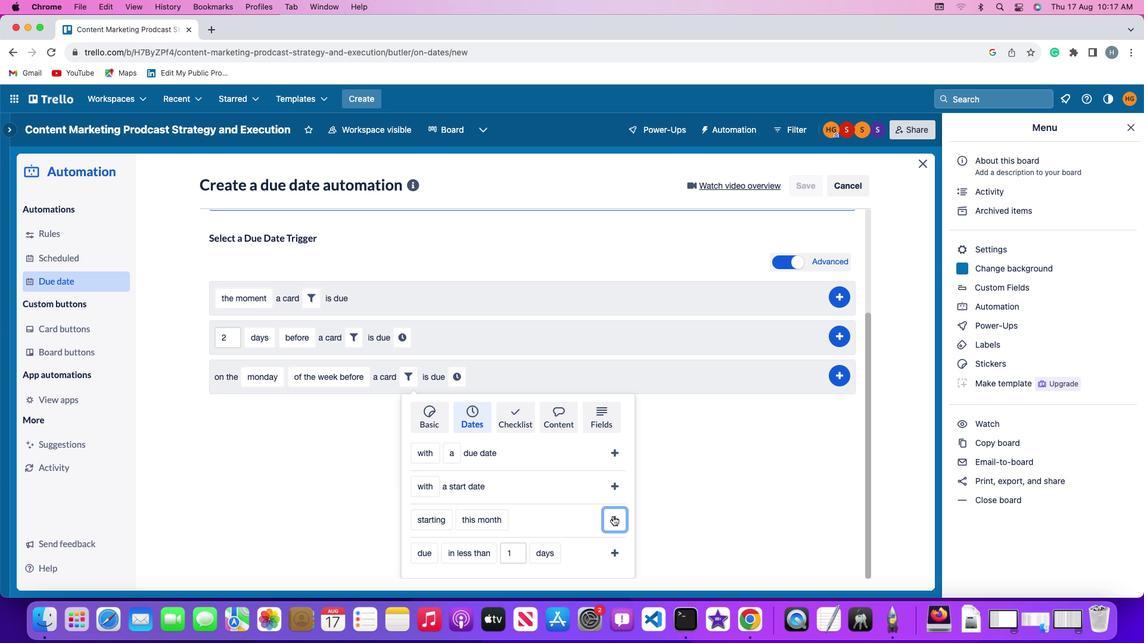 
Action: Mouse pressed left at (613, 516)
Screenshot: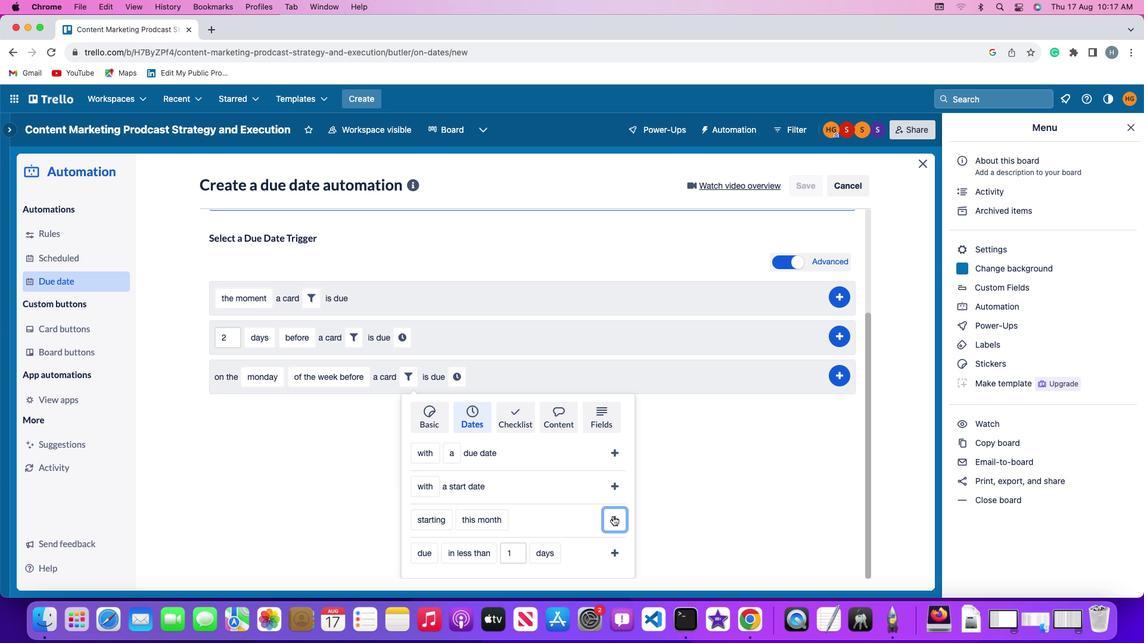 
Action: Mouse moved to (558, 526)
Screenshot: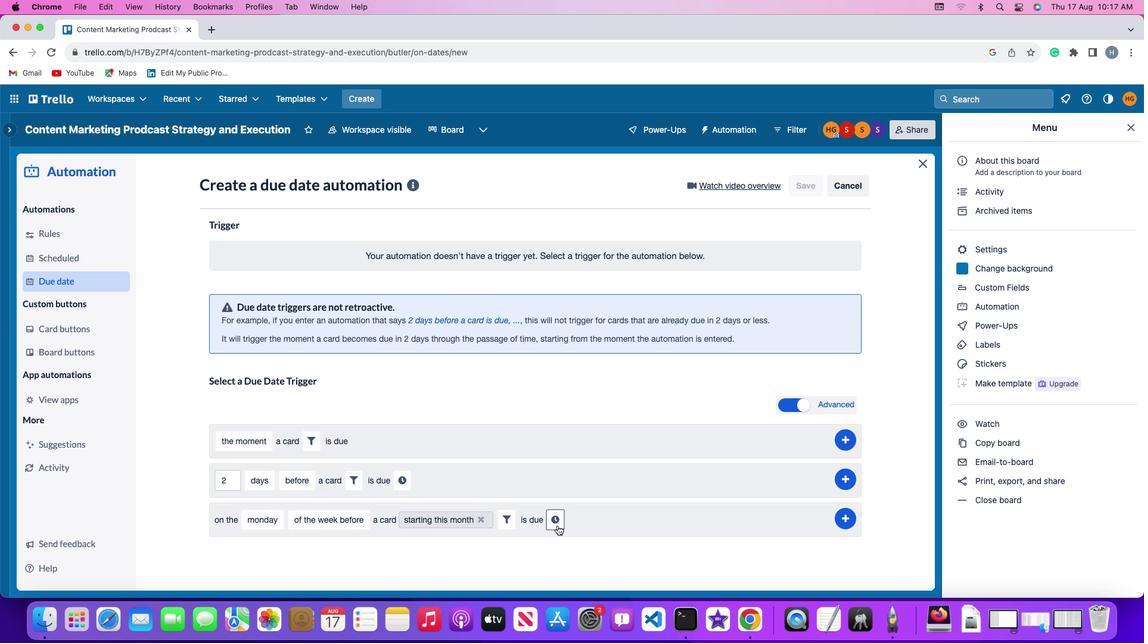 
Action: Mouse pressed left at (558, 526)
Screenshot: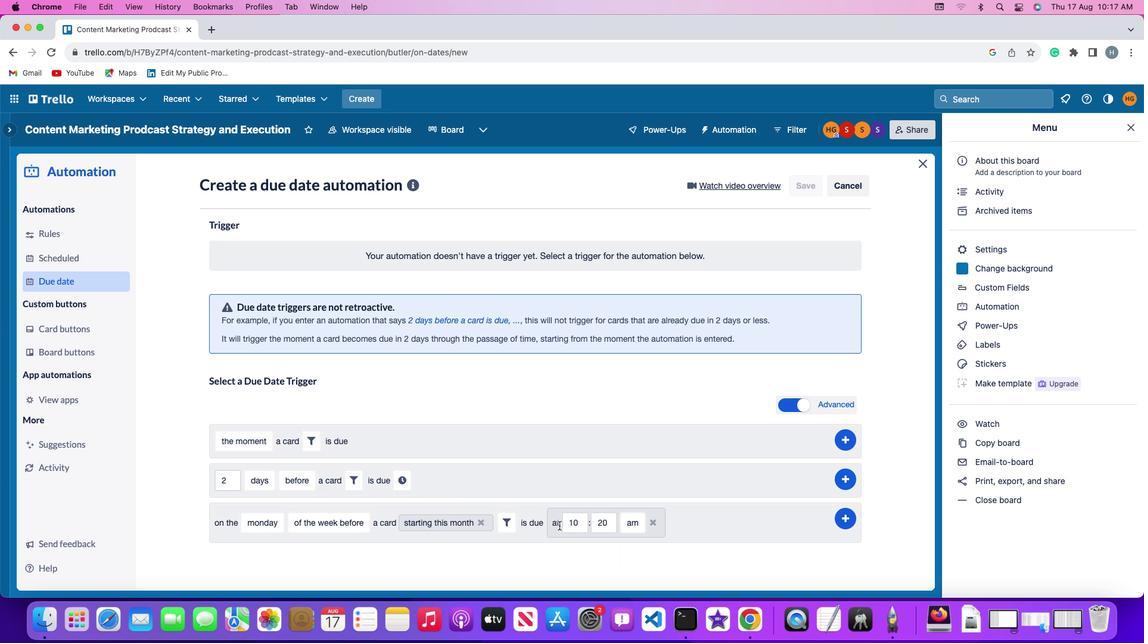 
Action: Mouse moved to (580, 522)
Screenshot: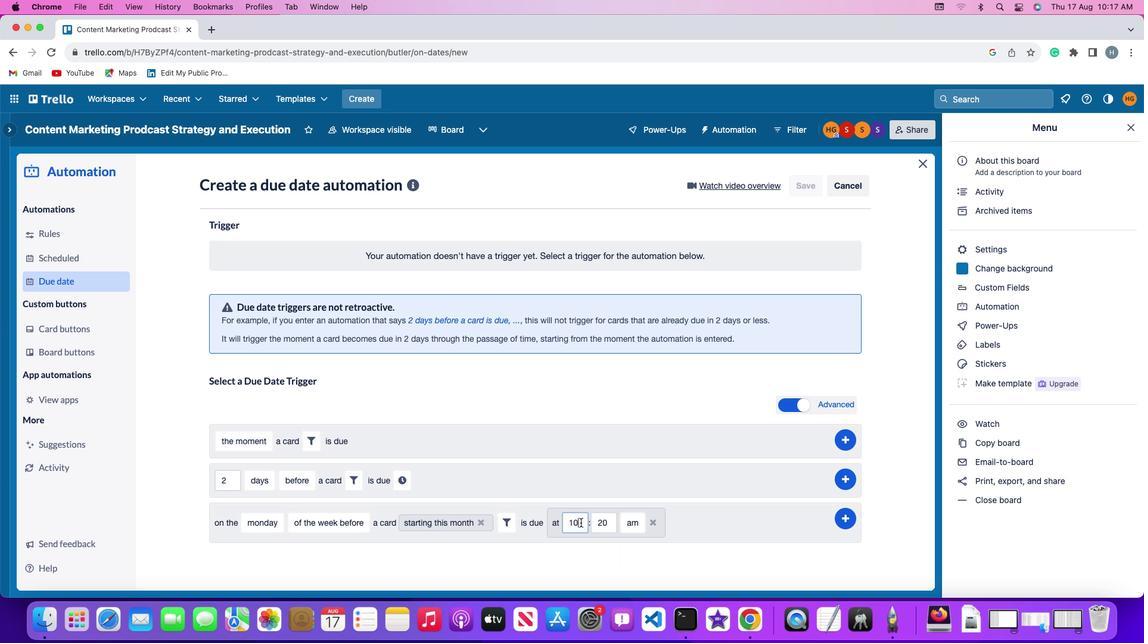 
Action: Mouse pressed left at (580, 522)
Screenshot: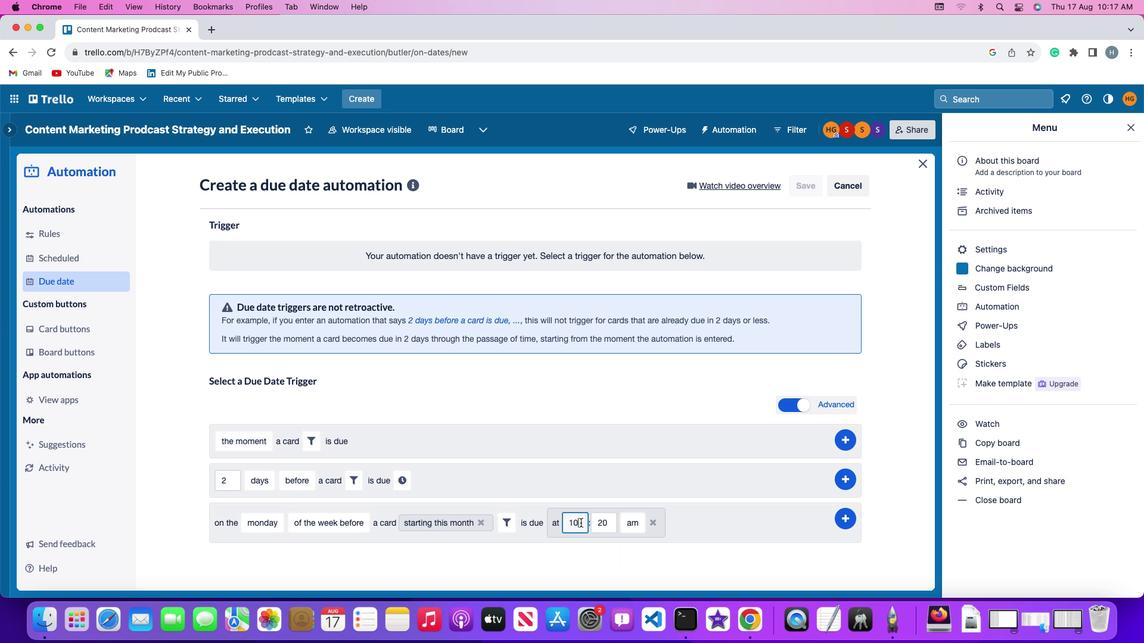
Action: Key pressed Key.backspaceKey.backspace
Screenshot: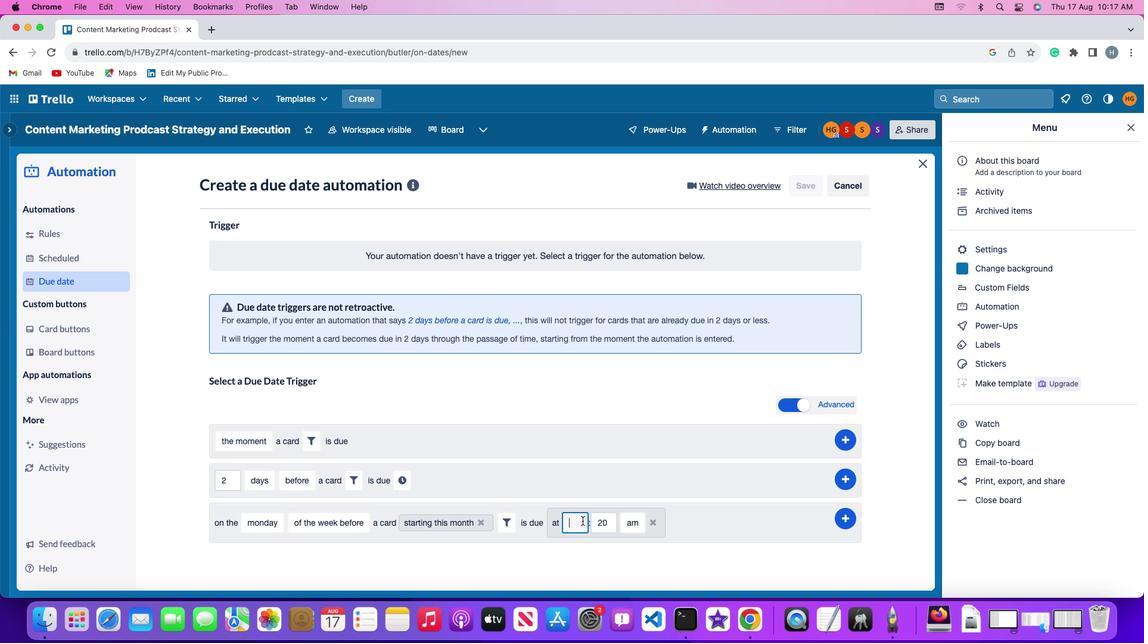 
Action: Mouse moved to (583, 521)
Screenshot: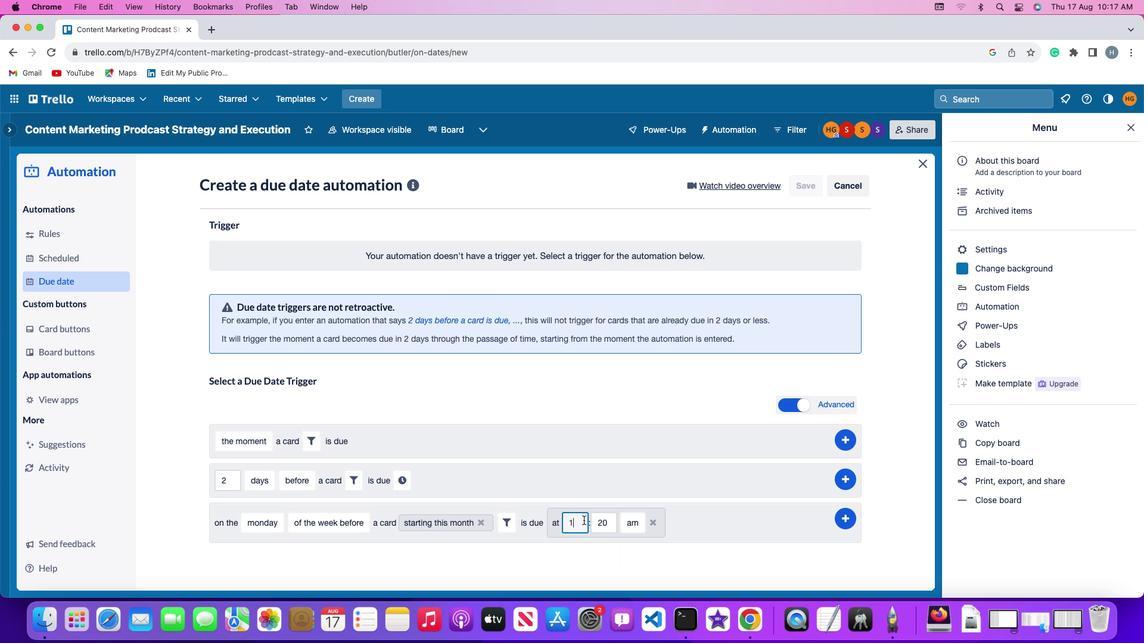 
Action: Key pressed '1'
Screenshot: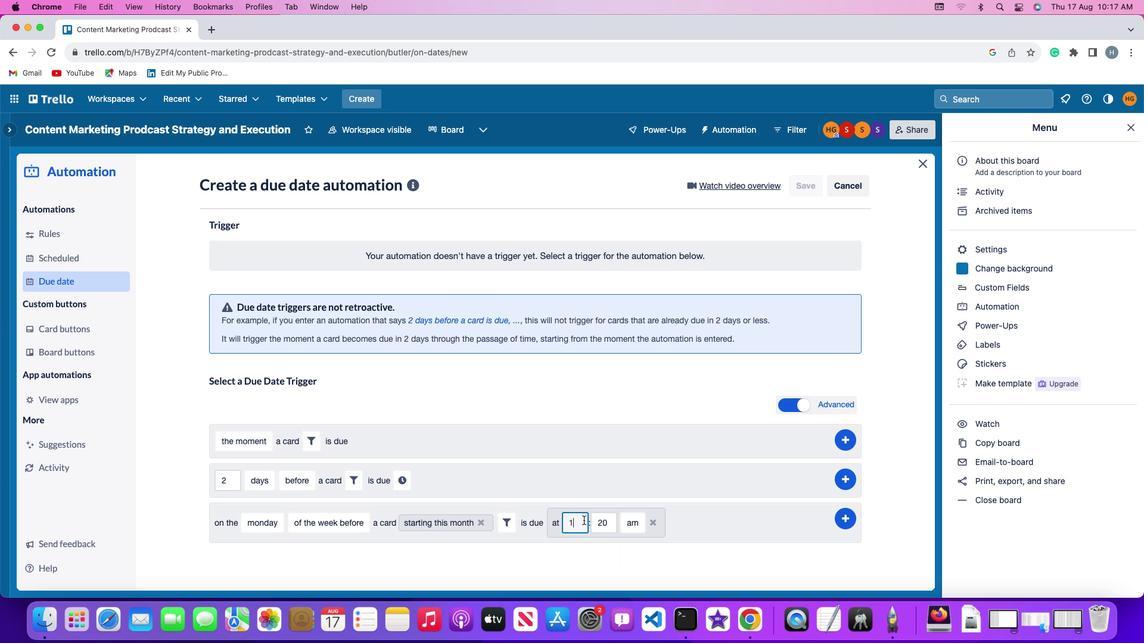 
Action: Mouse moved to (584, 521)
Screenshot: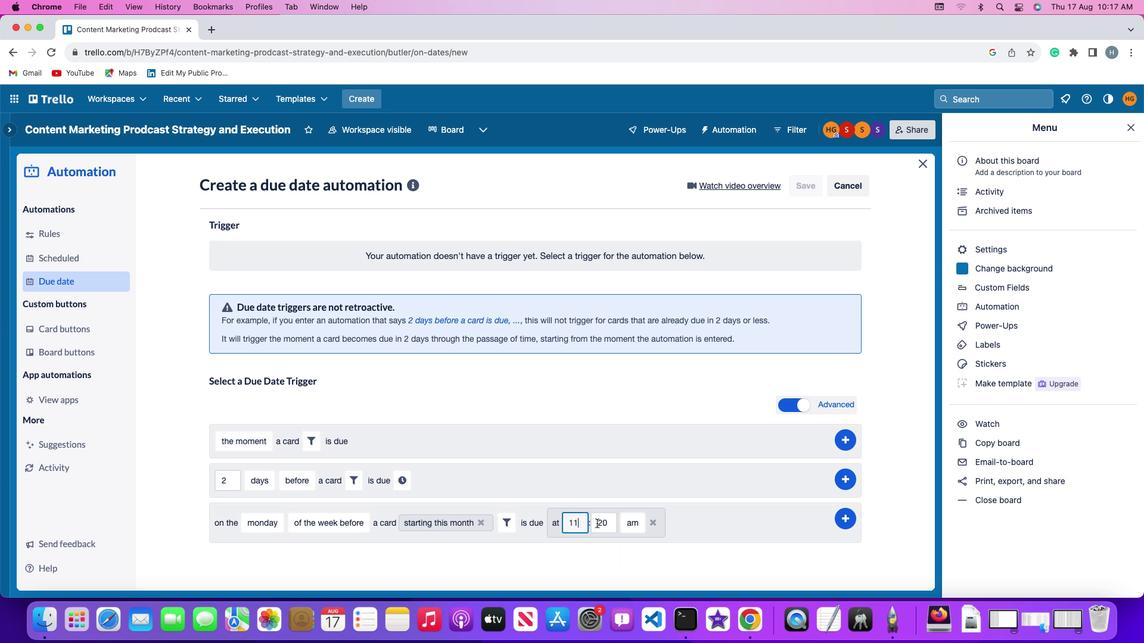 
Action: Key pressed '1'
Screenshot: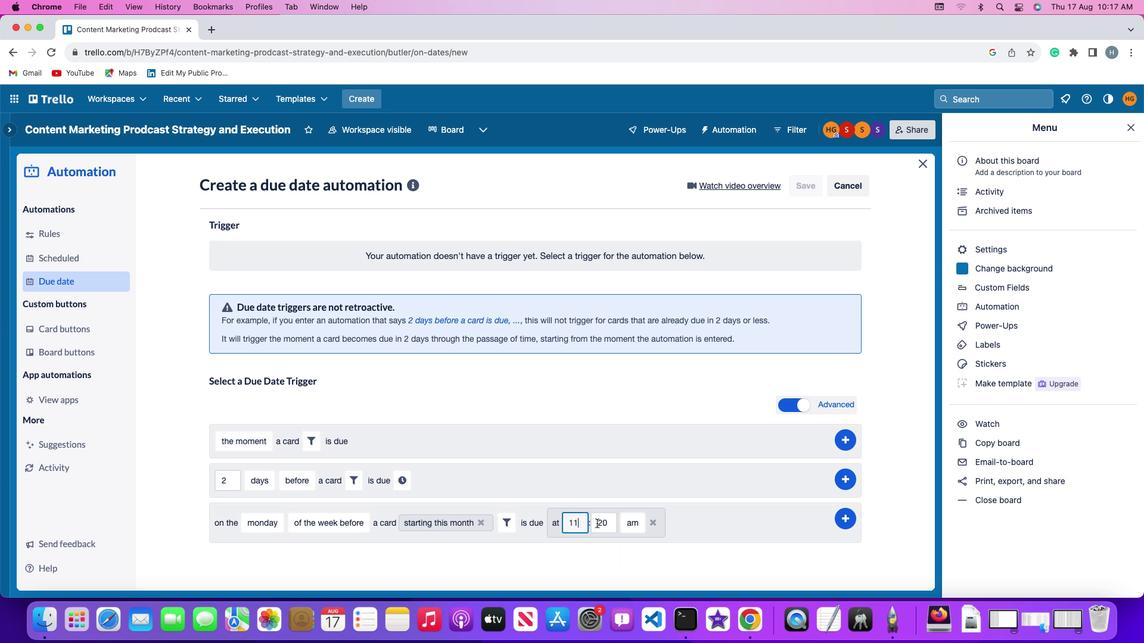 
Action: Mouse moved to (612, 524)
Screenshot: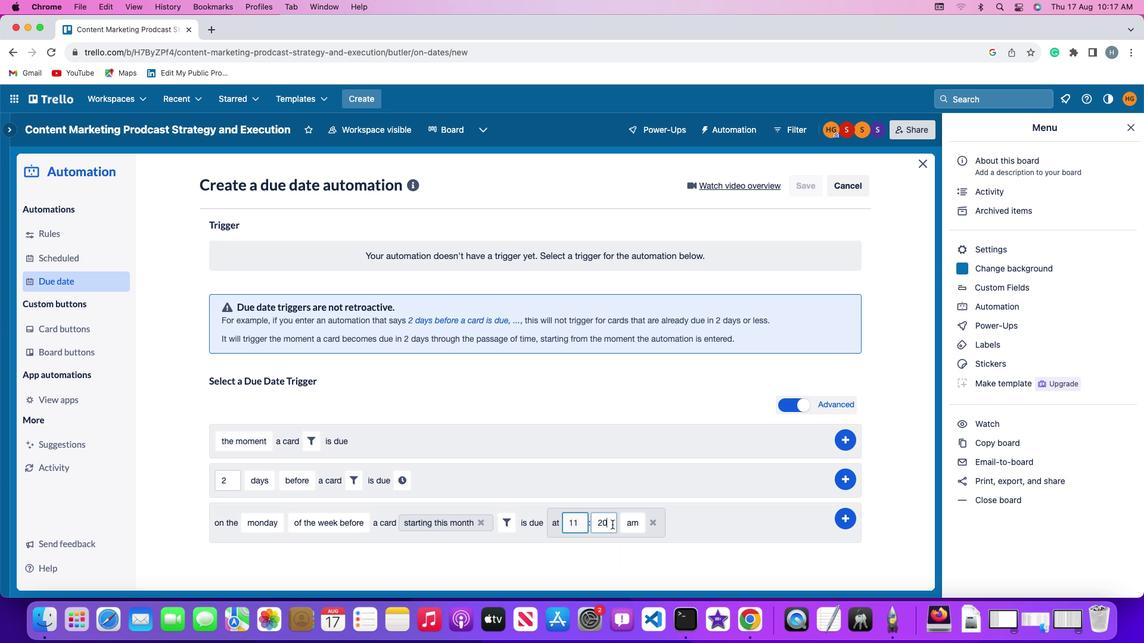 
Action: Mouse pressed left at (612, 524)
Screenshot: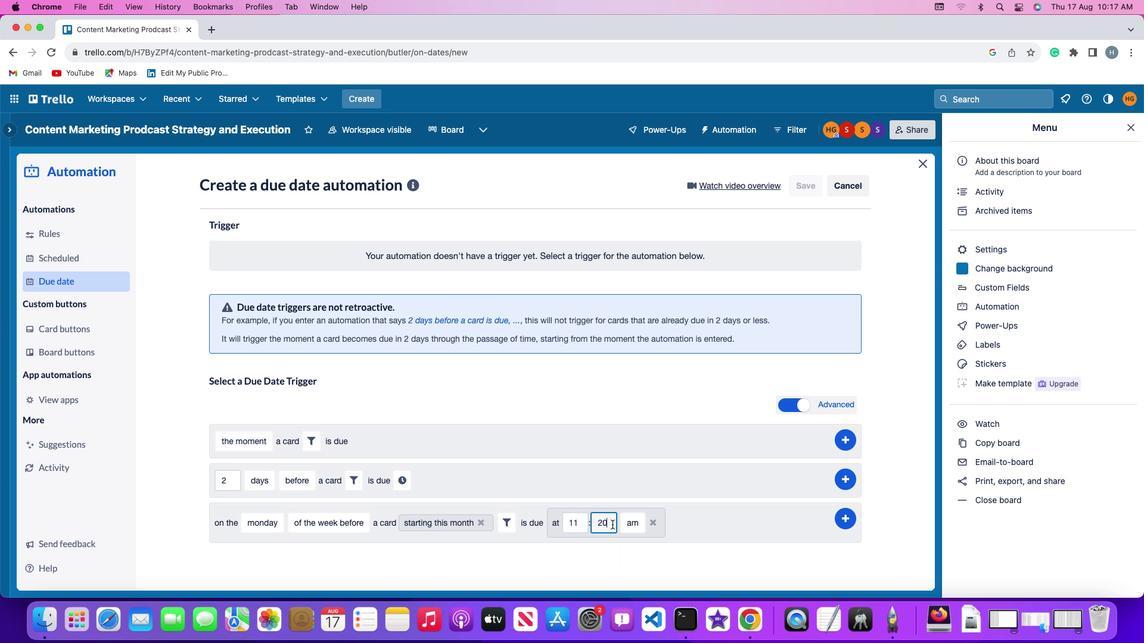 
Action: Key pressed Key.backspaceKey.backspace
Screenshot: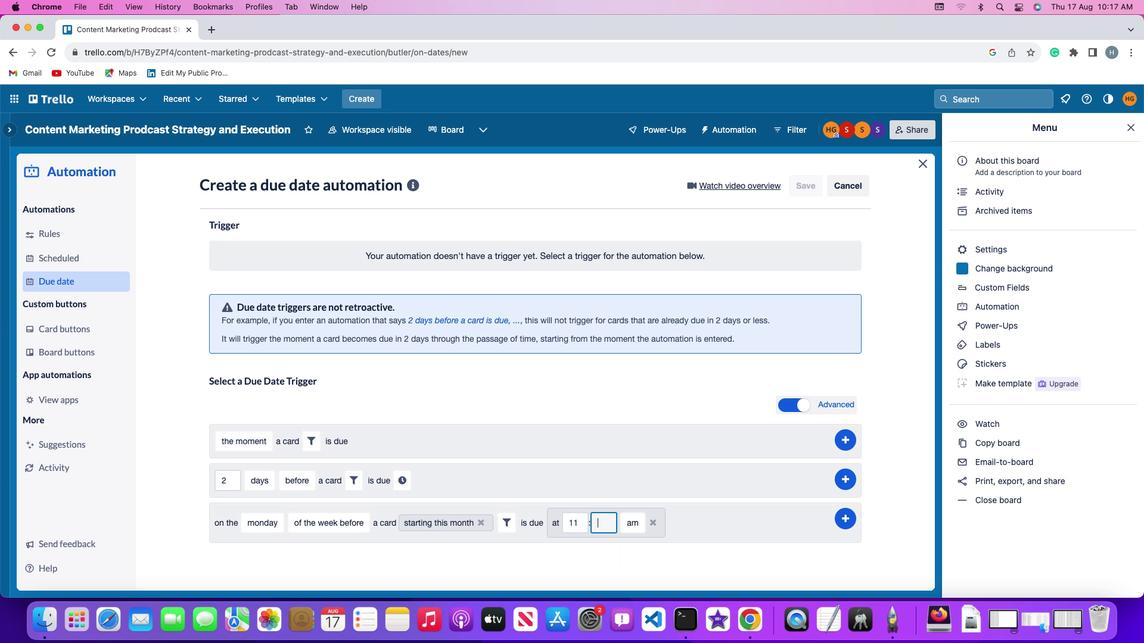 
Action: Mouse moved to (612, 524)
Screenshot: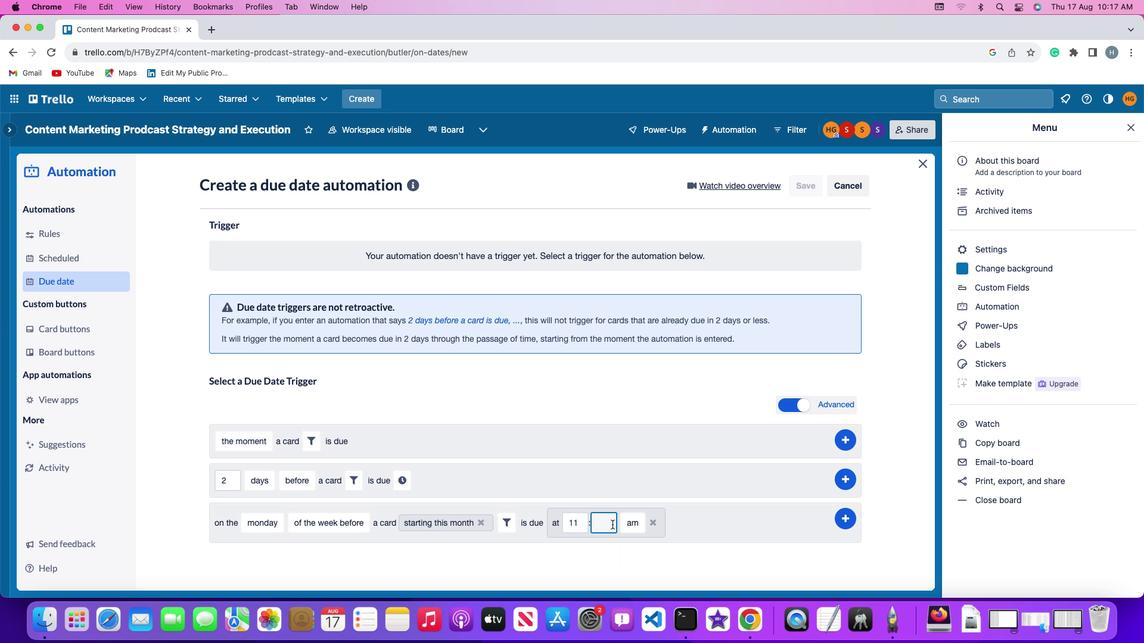 
Action: Key pressed '0'
Screenshot: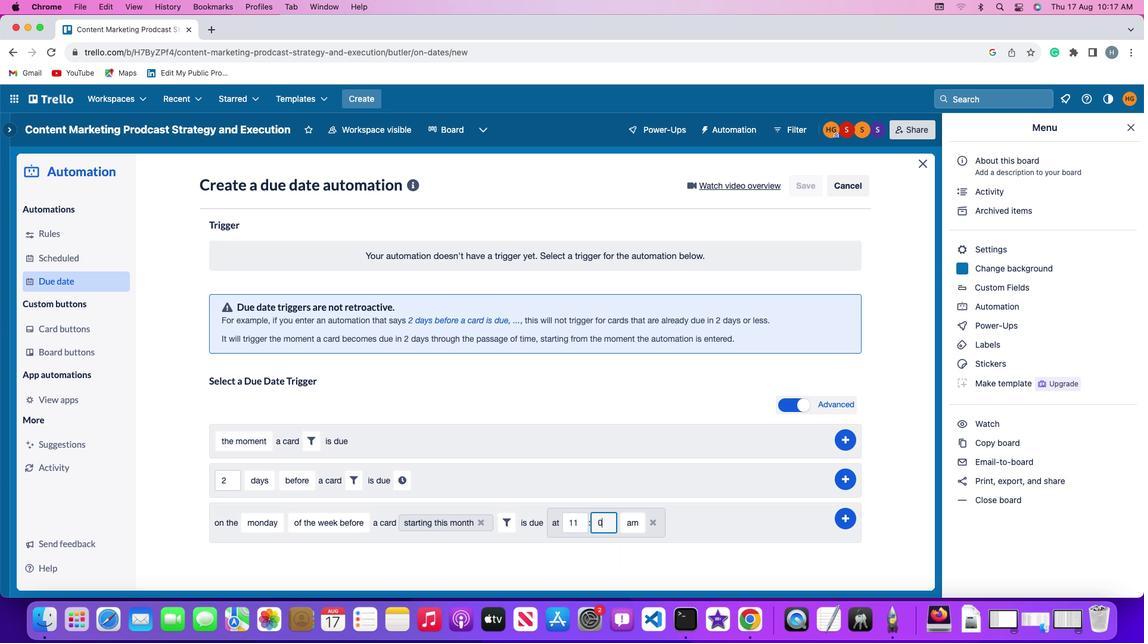 
Action: Mouse moved to (620, 524)
Screenshot: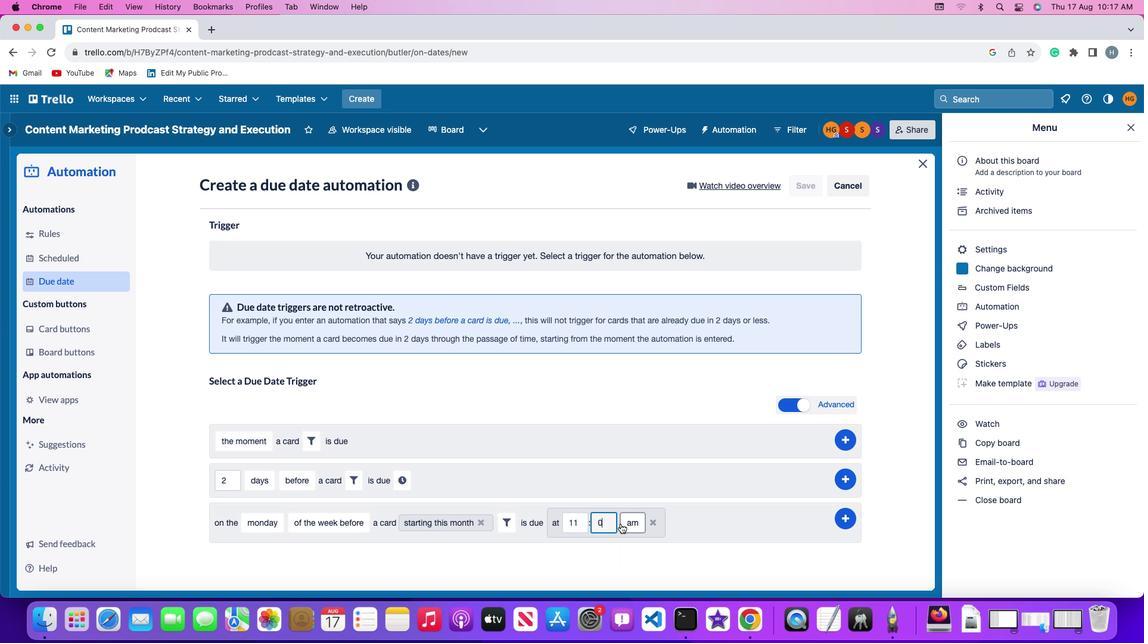 
Action: Key pressed '0'
Screenshot: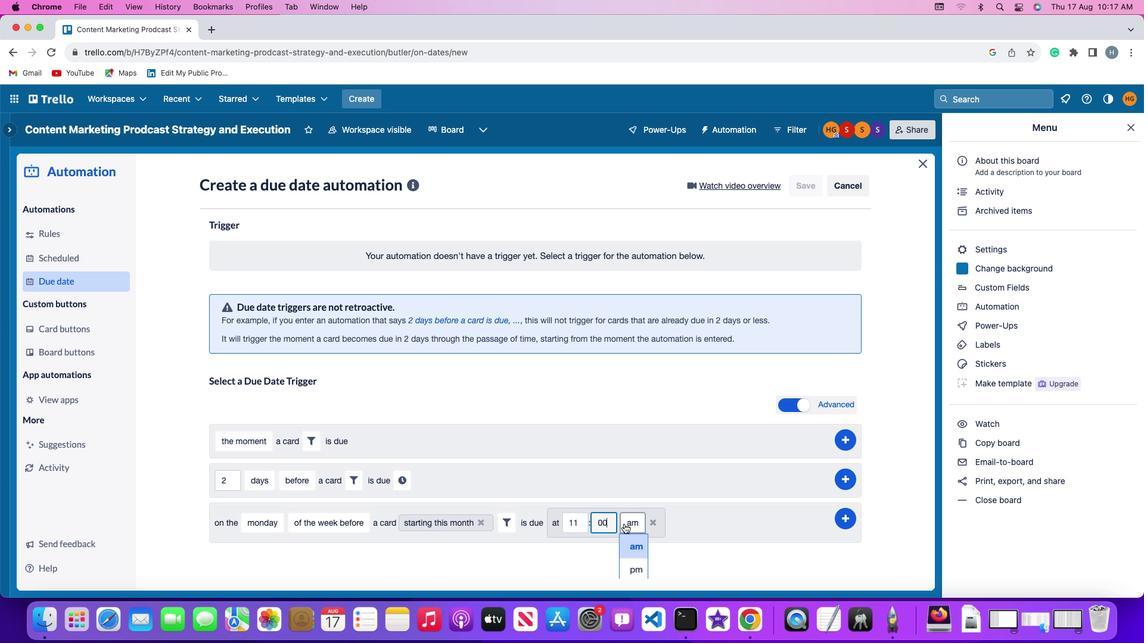 
Action: Mouse moved to (631, 543)
Screenshot: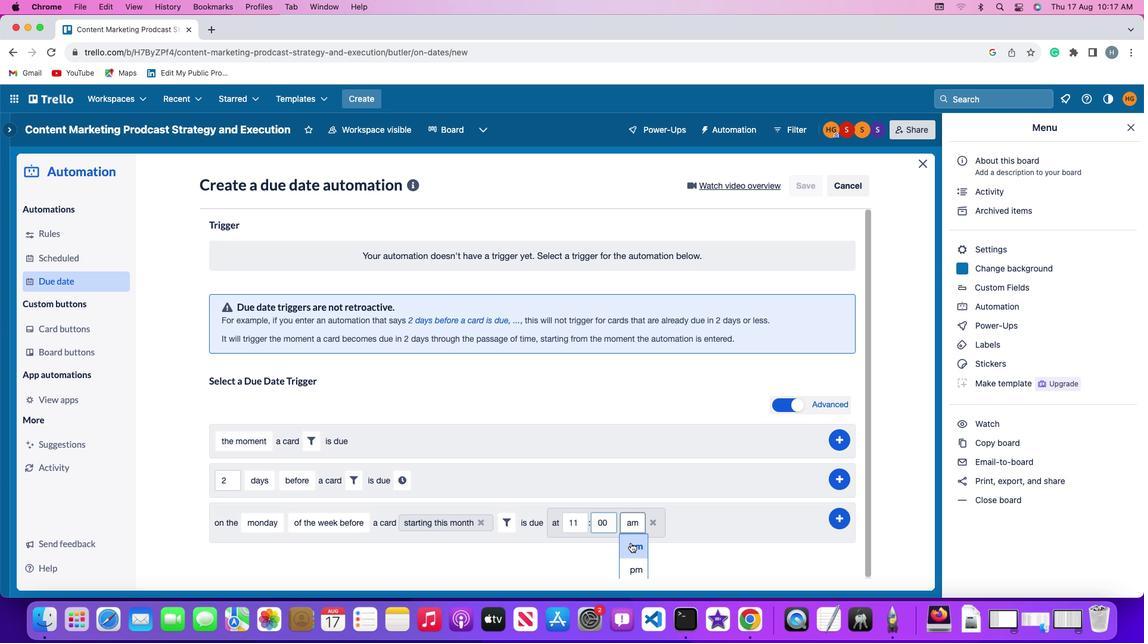 
Action: Mouse pressed left at (631, 543)
Screenshot: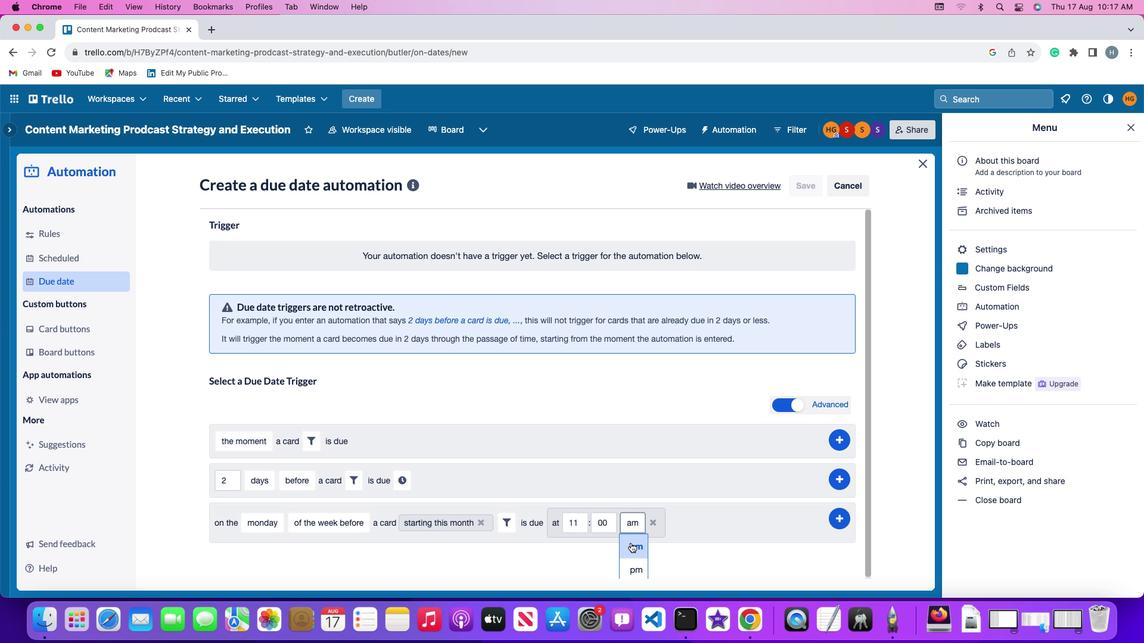 
Action: Mouse moved to (847, 518)
Screenshot: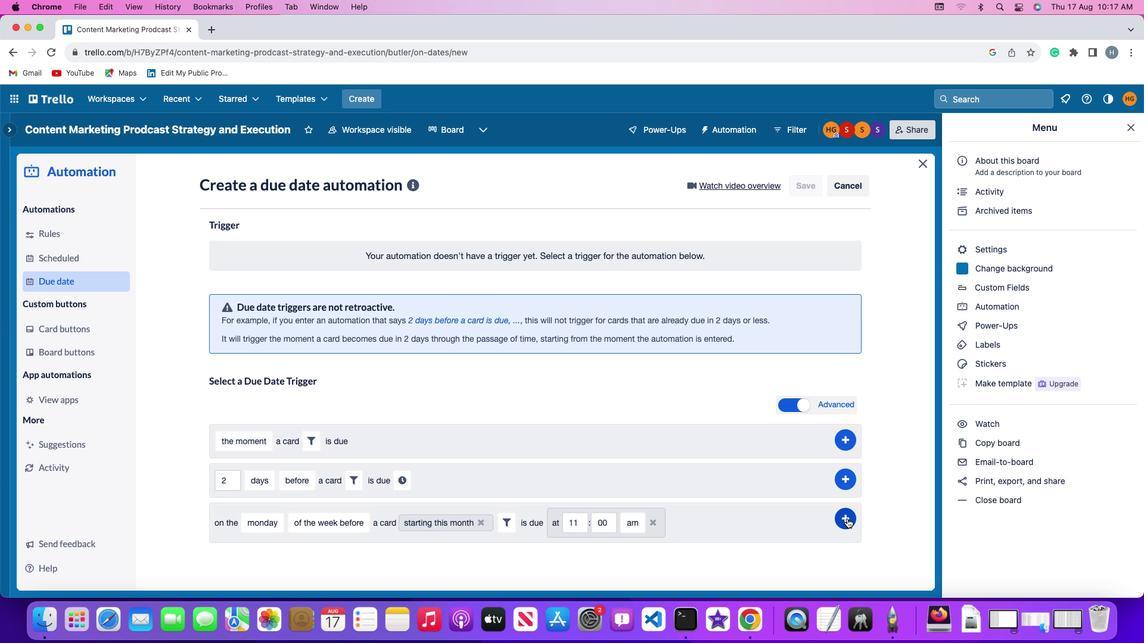 
Action: Mouse pressed left at (847, 518)
Screenshot: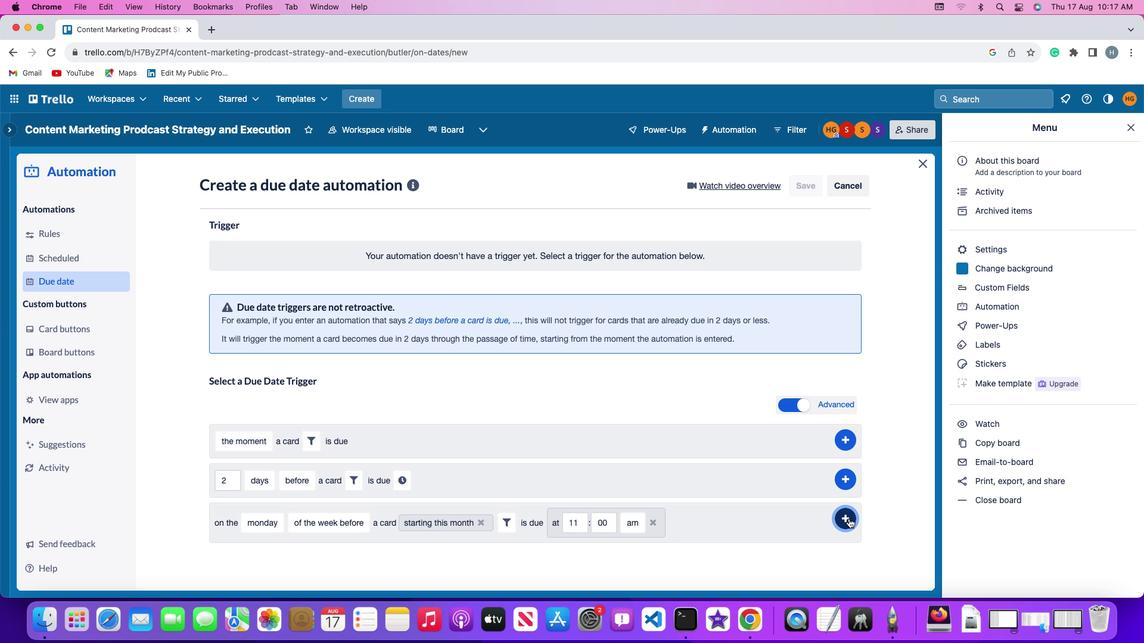 
Action: Mouse moved to (893, 459)
Screenshot: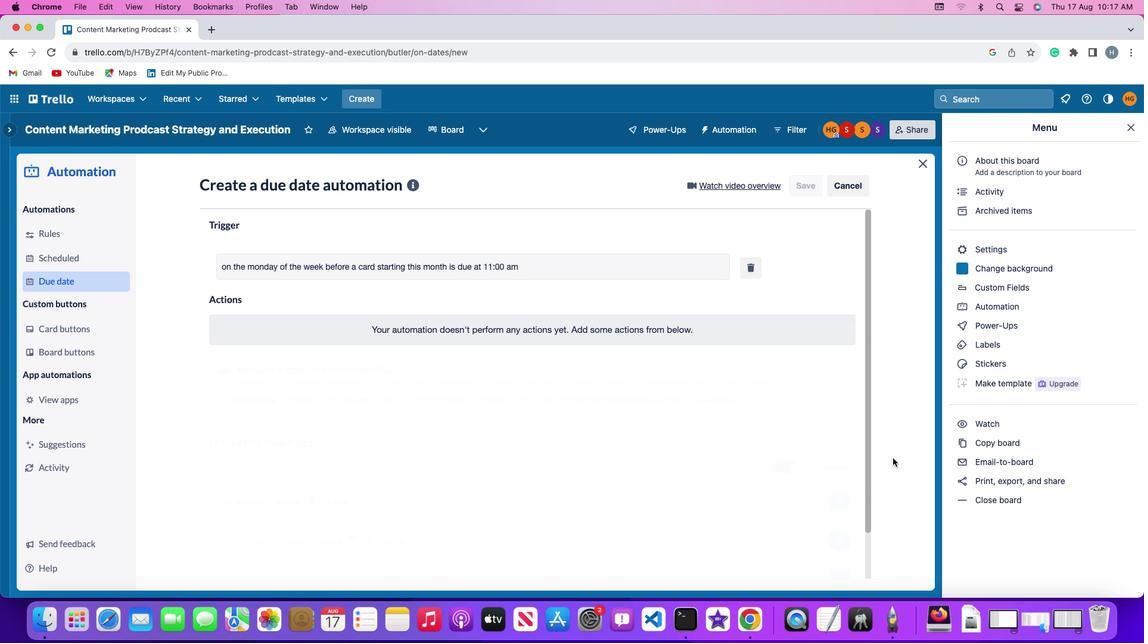 
